 Task: Look for space in Borūjen, Iran from 7th July, 2023 to 15th July, 2023 for 6 adults in price range Rs.15000 to Rs.20000. Place can be entire place with 3 bedrooms having 3 beds and 3 bathrooms. Property type can be house, flat, guest house. Booking option can be shelf check-in. Required host language is English.
Action: Mouse moved to (437, 77)
Screenshot: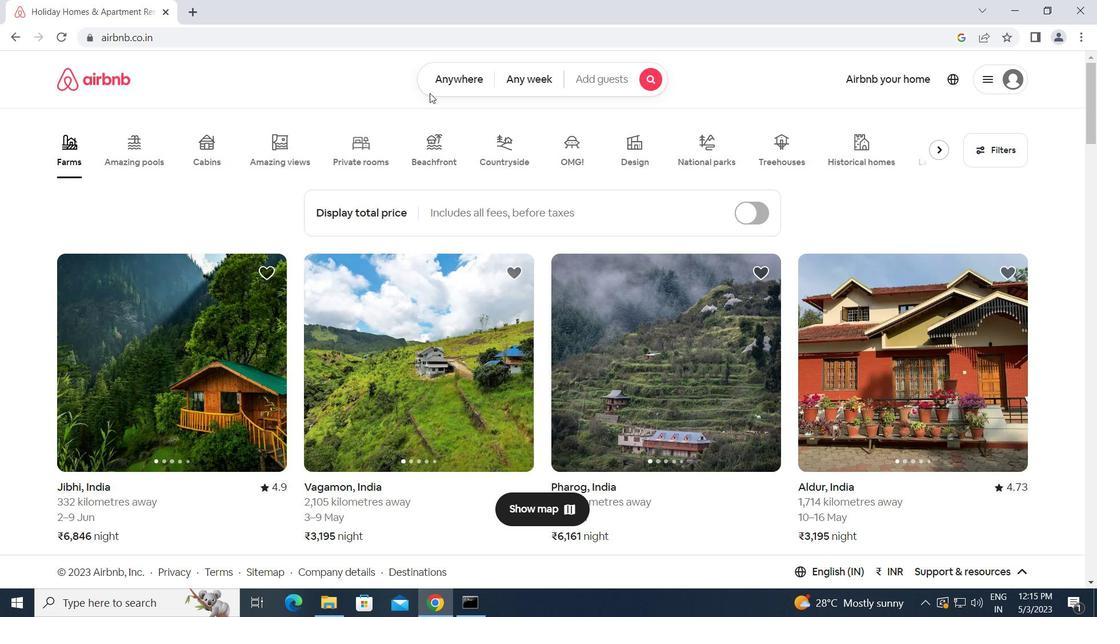 
Action: Mouse pressed left at (437, 77)
Screenshot: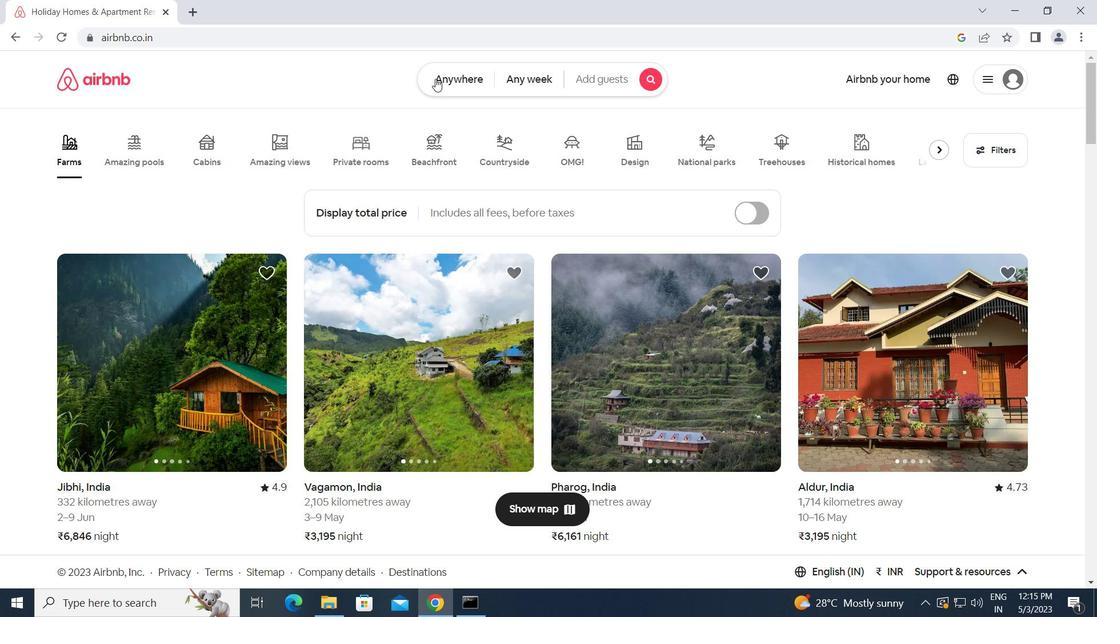 
Action: Mouse moved to (354, 134)
Screenshot: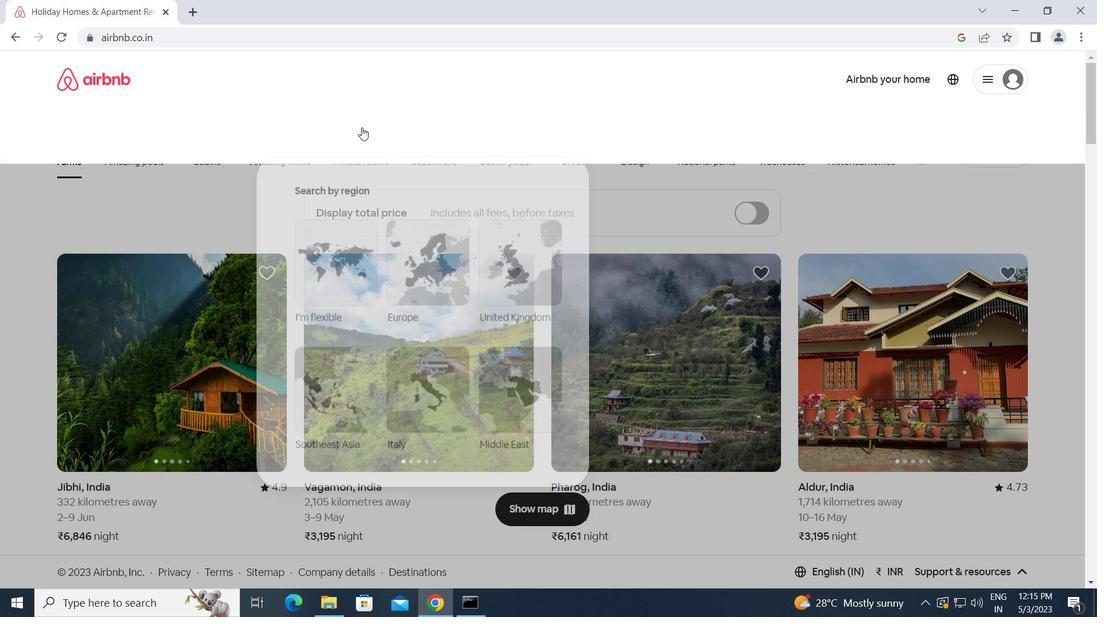 
Action: Mouse pressed left at (354, 134)
Screenshot: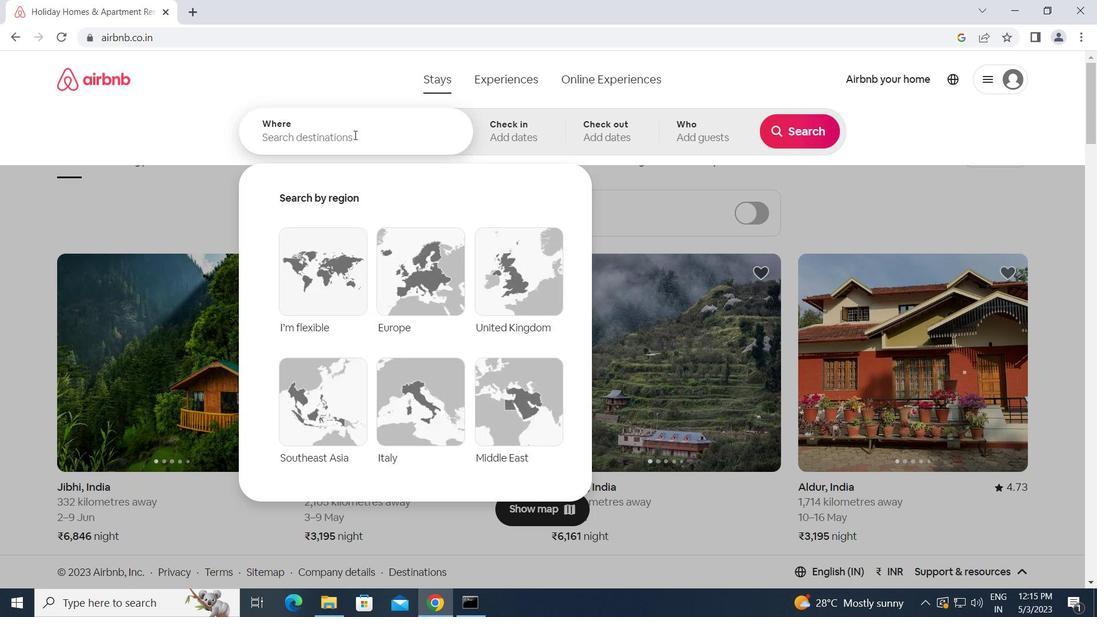 
Action: Key pressed b<Key.caps_lock>orujen,<Key.space><Key.caps_lock>i<Key.caps_lock>ran<Key.enter>
Screenshot: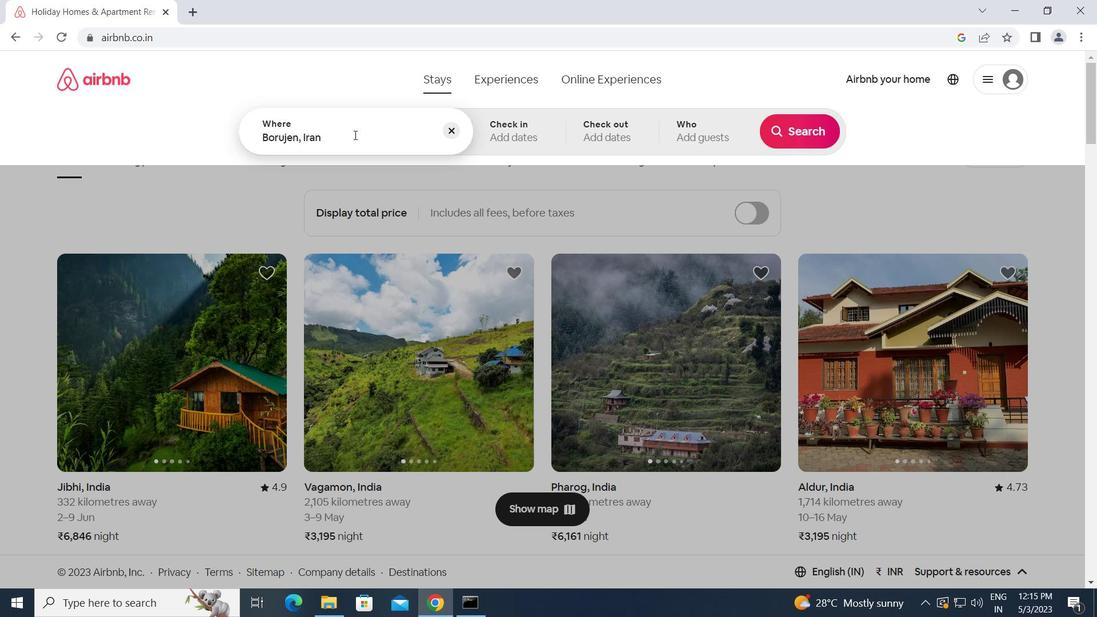 
Action: Mouse moved to (803, 242)
Screenshot: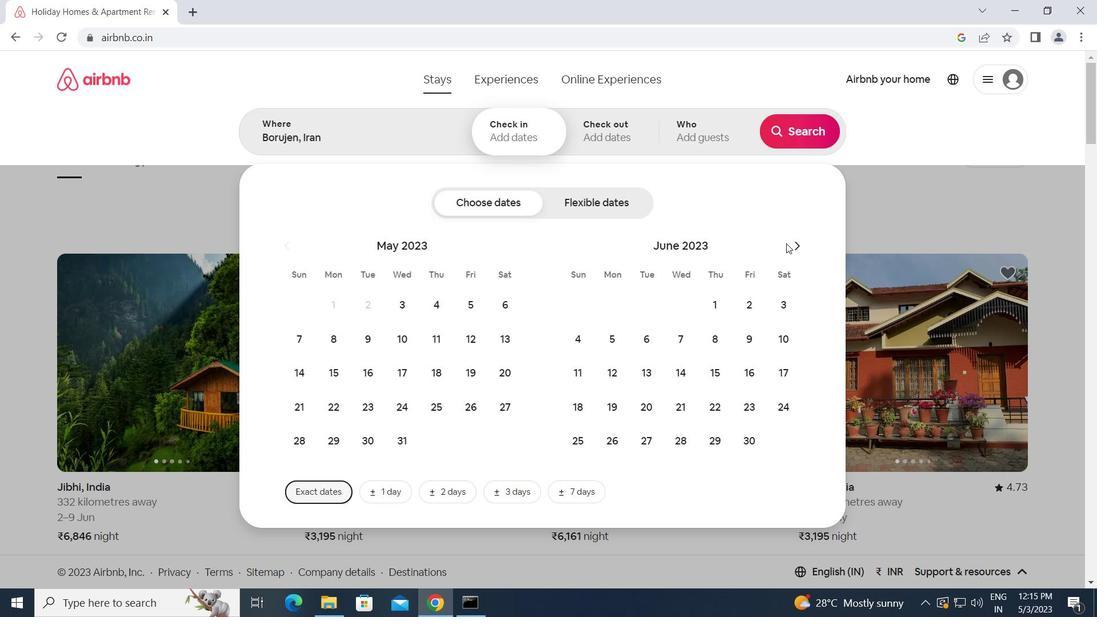 
Action: Mouse pressed left at (803, 242)
Screenshot: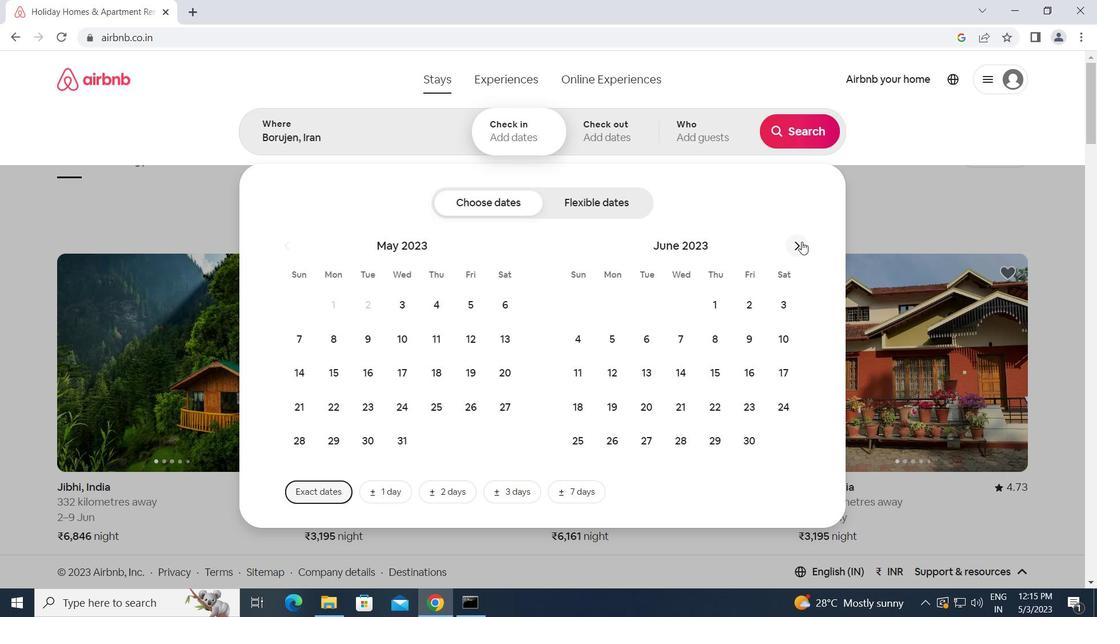 
Action: Mouse moved to (749, 342)
Screenshot: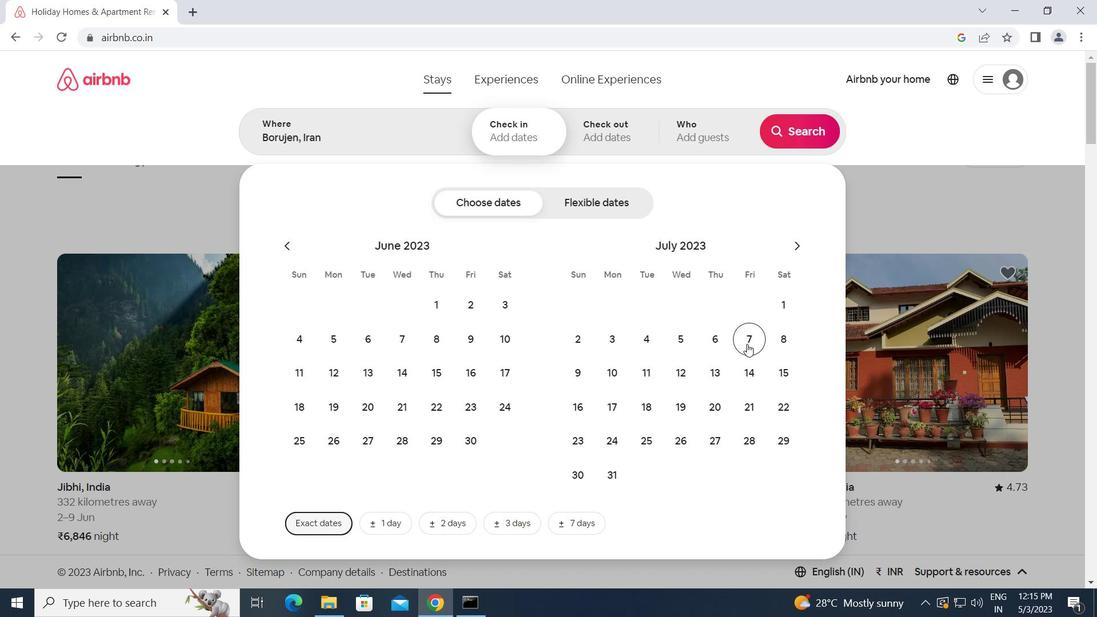 
Action: Mouse pressed left at (749, 342)
Screenshot: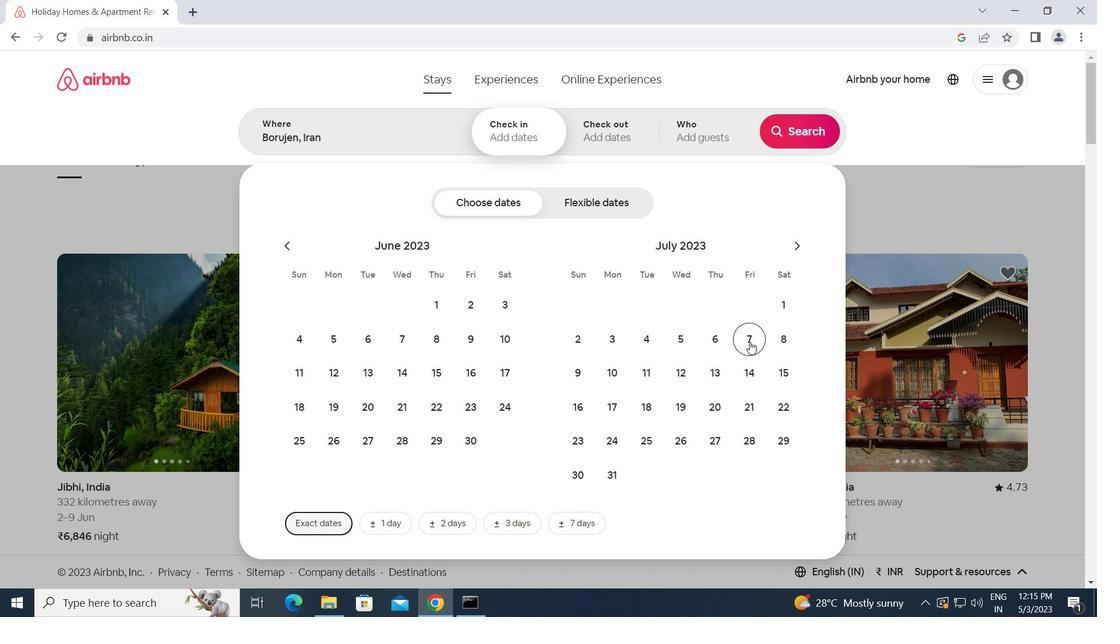 
Action: Mouse moved to (784, 378)
Screenshot: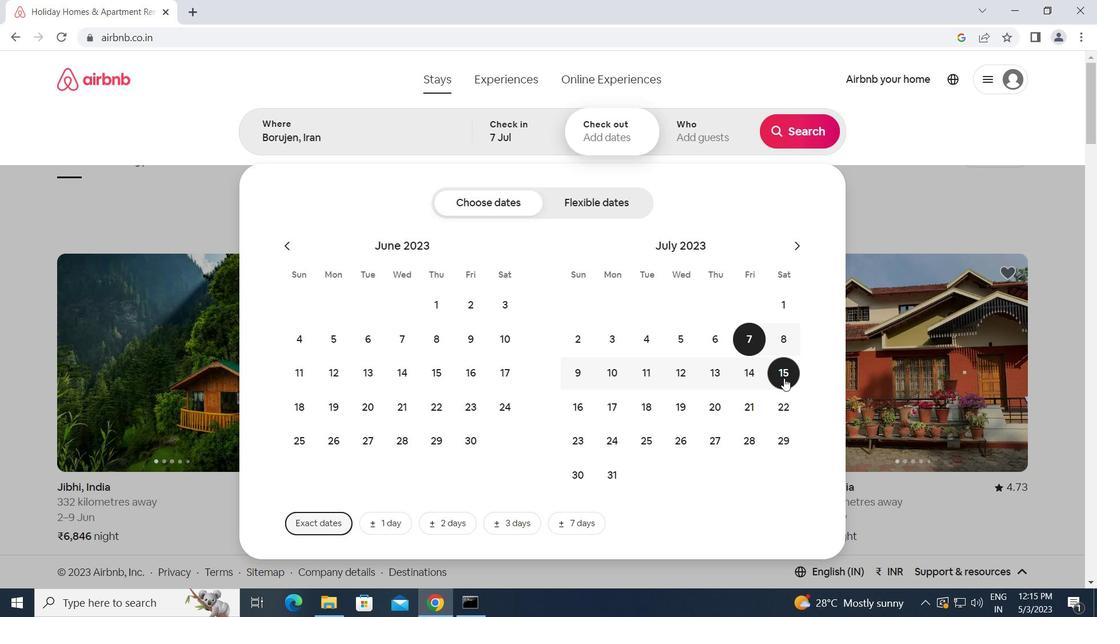 
Action: Mouse pressed left at (784, 378)
Screenshot: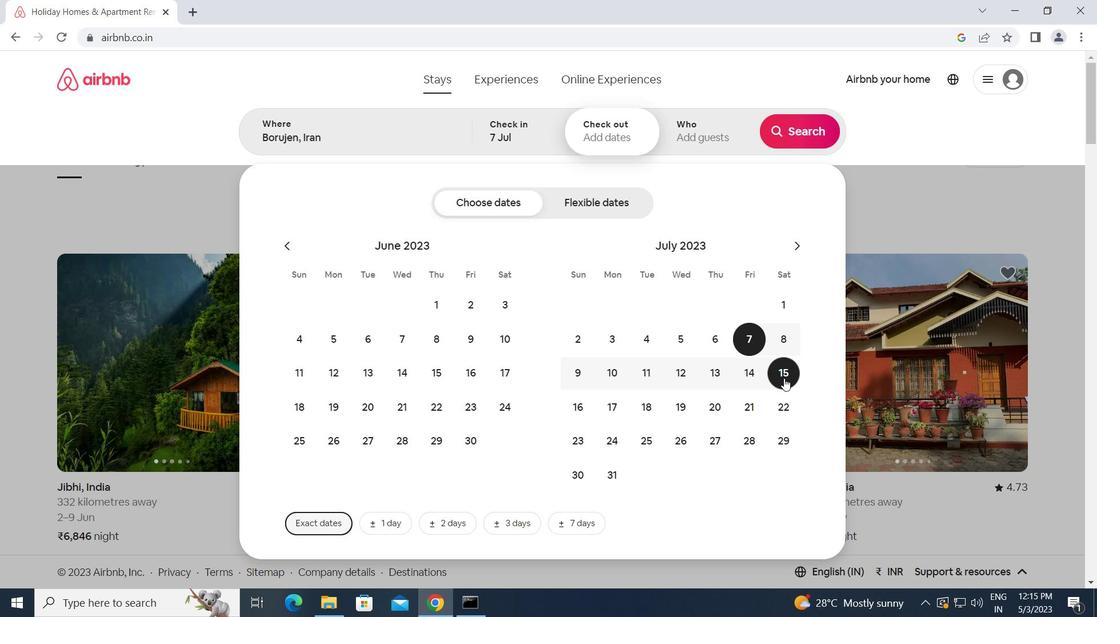
Action: Mouse moved to (707, 132)
Screenshot: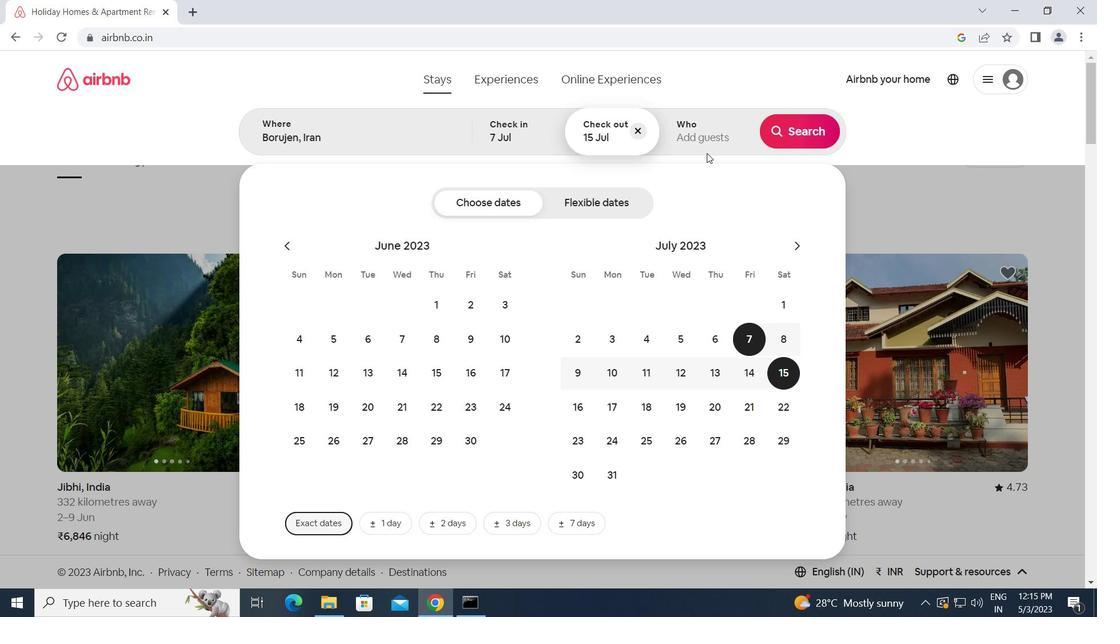 
Action: Mouse pressed left at (707, 132)
Screenshot: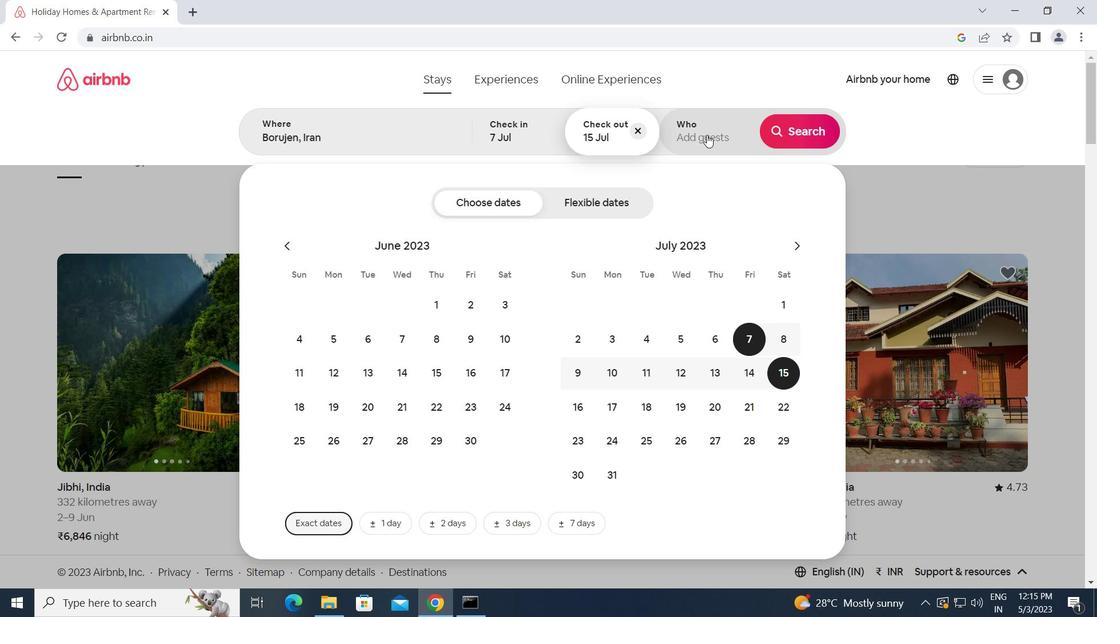 
Action: Mouse moved to (795, 208)
Screenshot: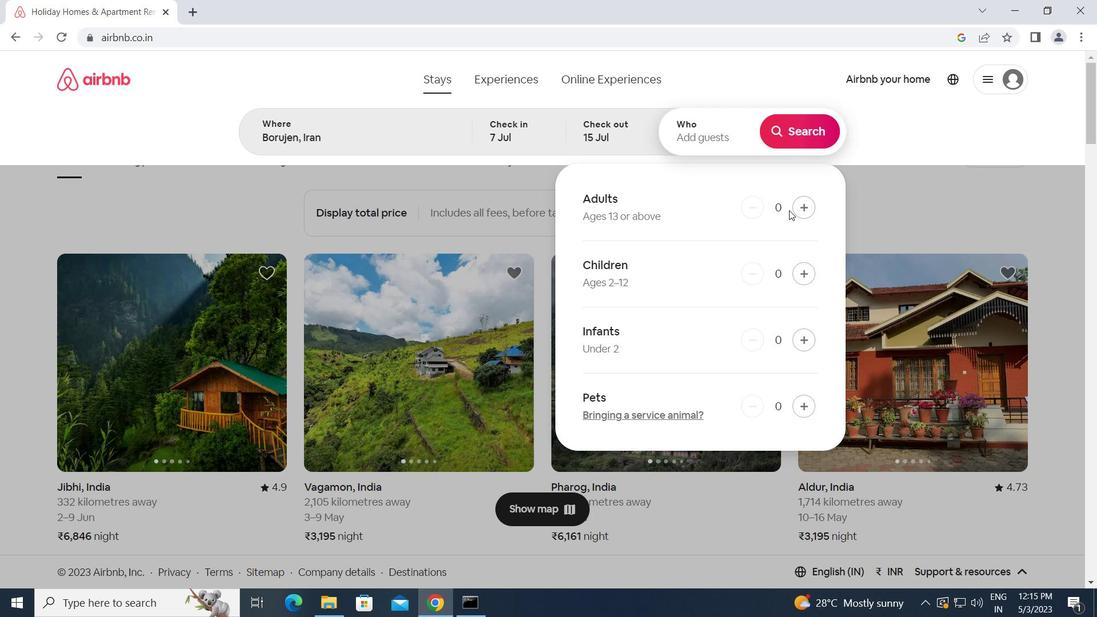 
Action: Mouse pressed left at (795, 208)
Screenshot: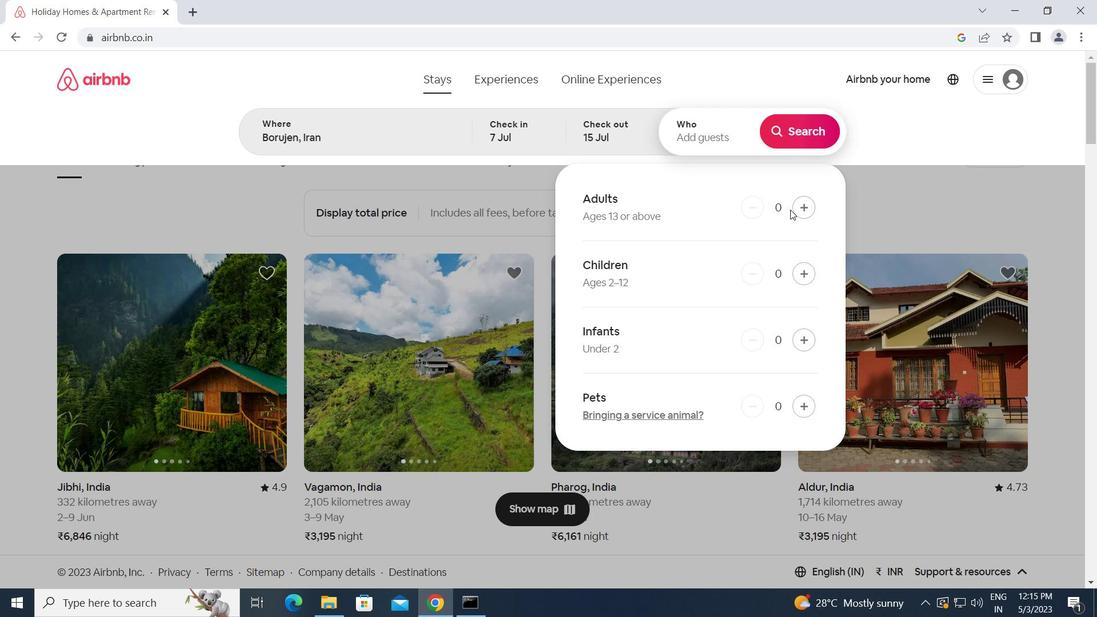
Action: Mouse pressed left at (795, 208)
Screenshot: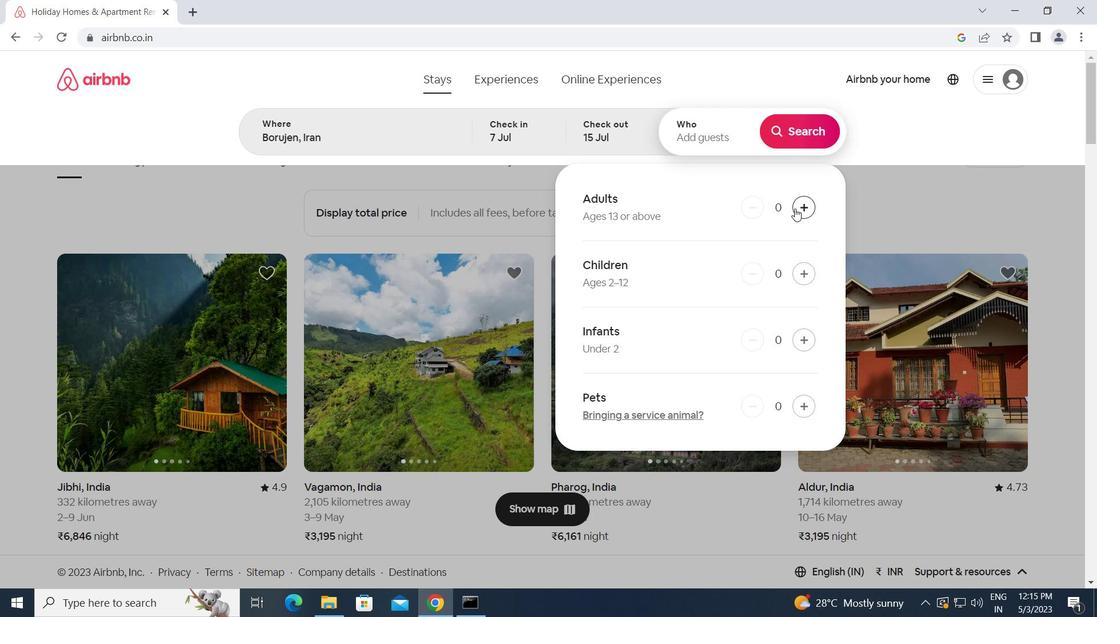
Action: Mouse pressed left at (795, 208)
Screenshot: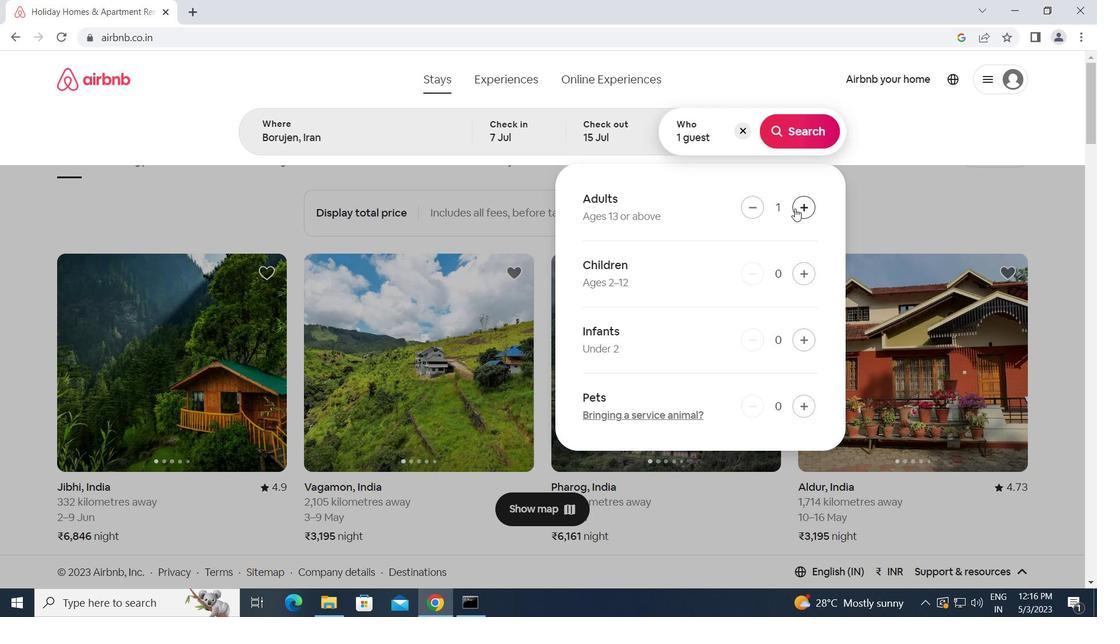 
Action: Mouse pressed left at (795, 208)
Screenshot: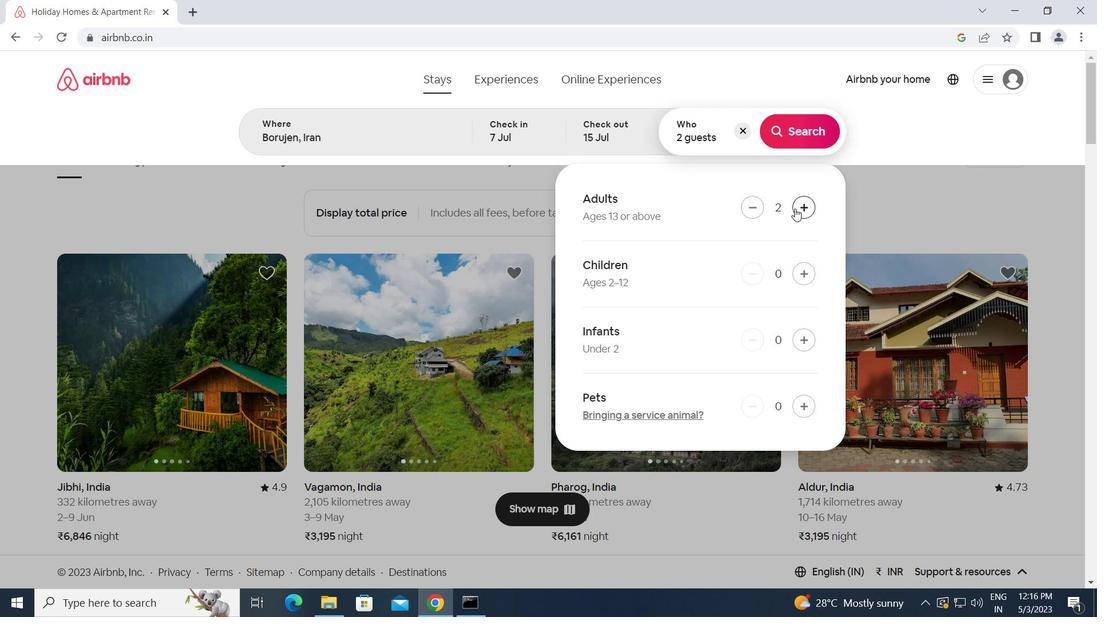 
Action: Mouse pressed left at (795, 208)
Screenshot: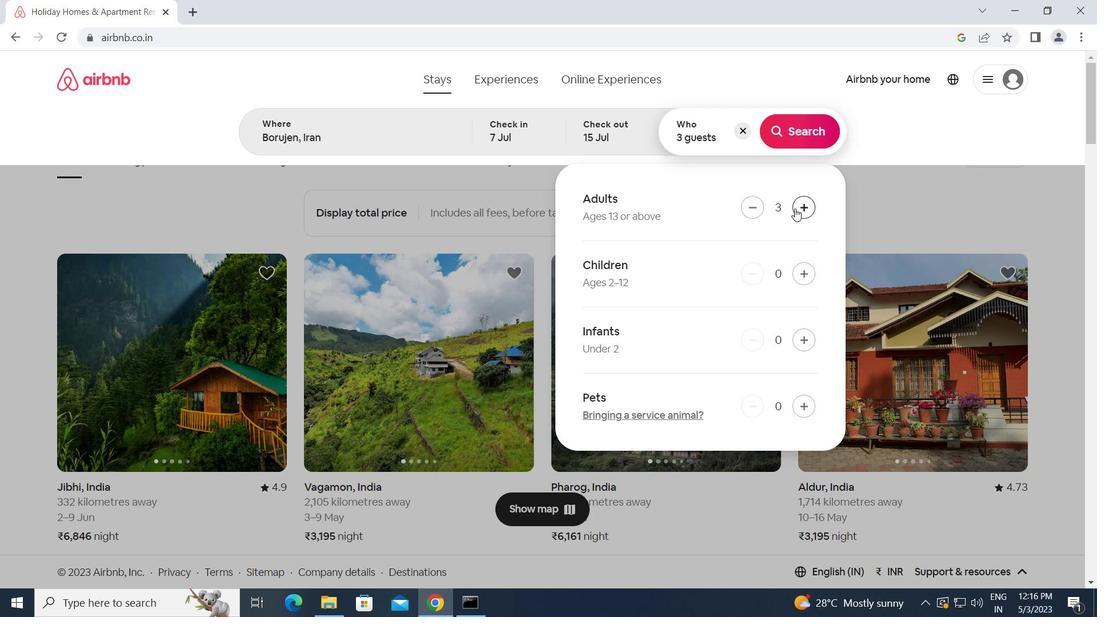 
Action: Mouse pressed left at (795, 208)
Screenshot: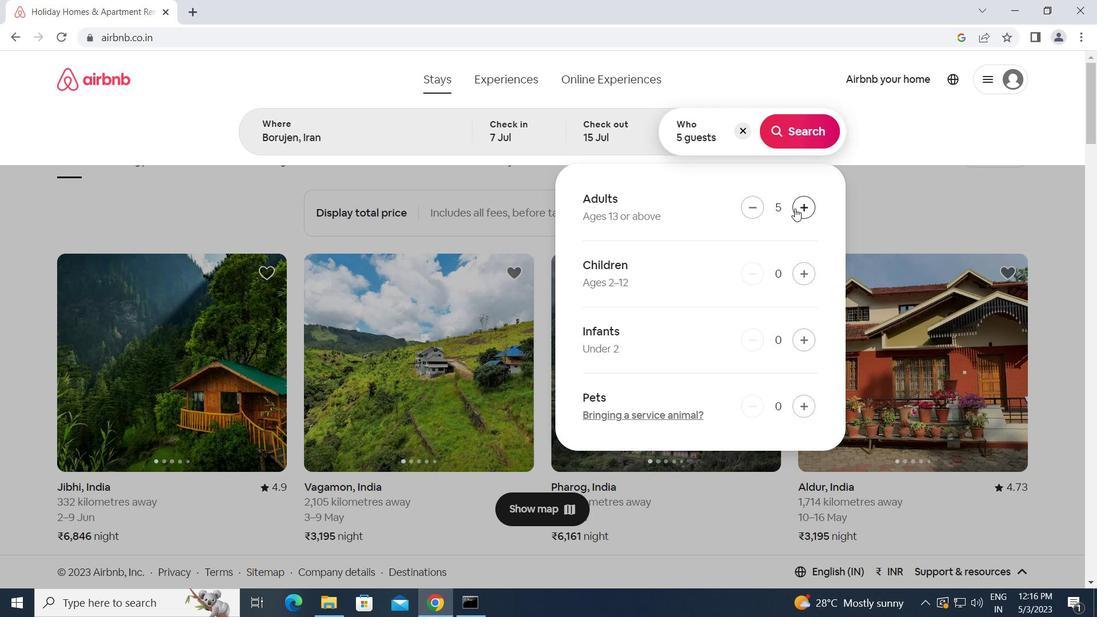 
Action: Mouse moved to (812, 134)
Screenshot: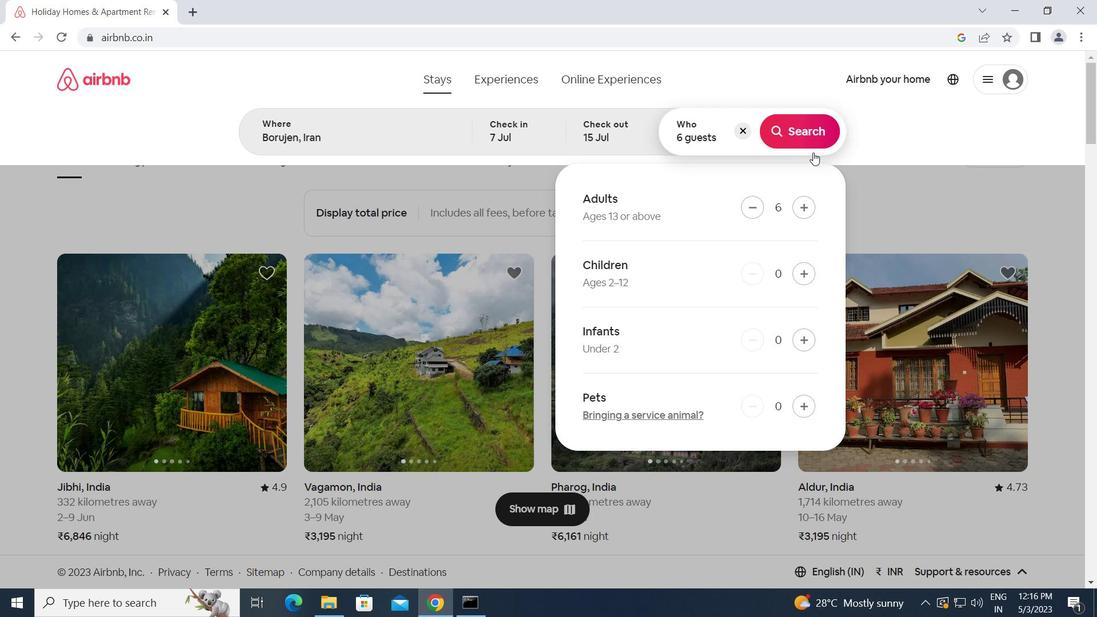 
Action: Mouse pressed left at (812, 134)
Screenshot: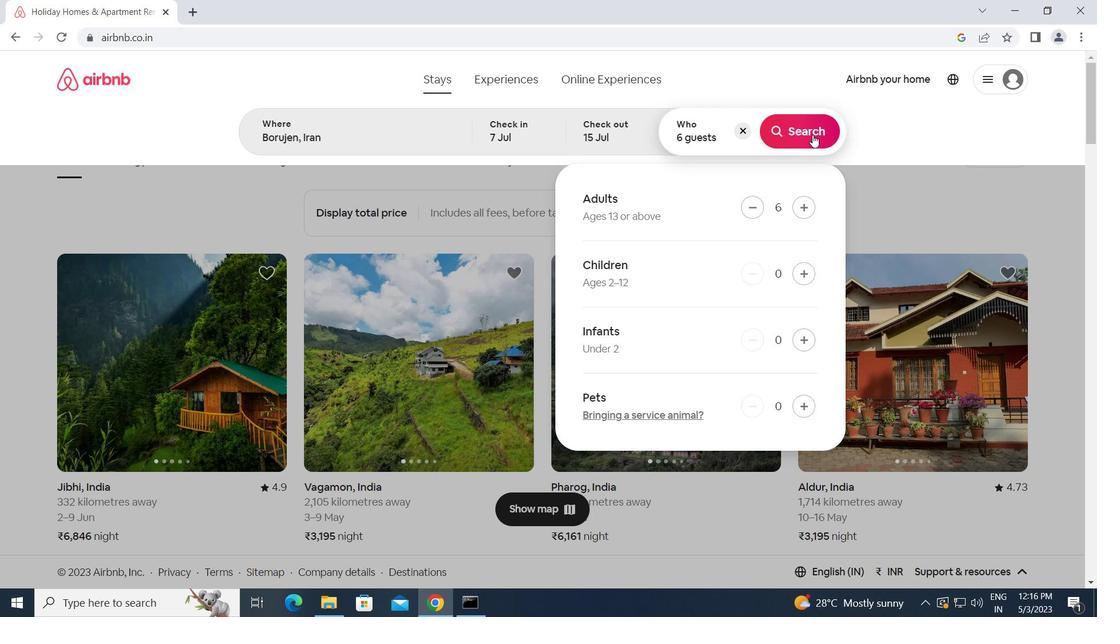 
Action: Mouse moved to (1032, 120)
Screenshot: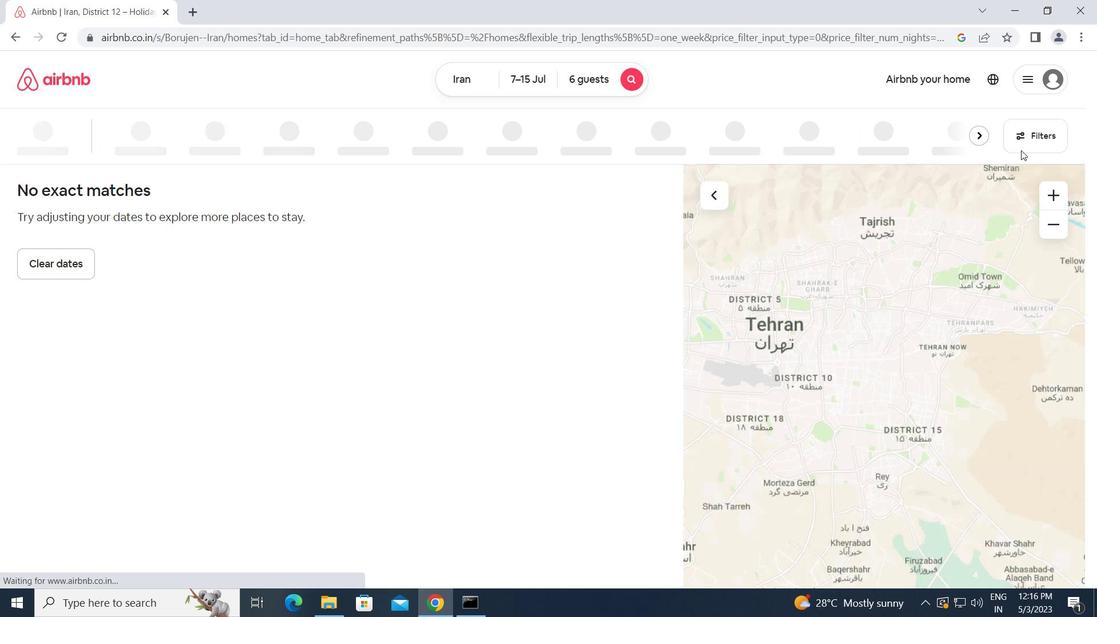 
Action: Mouse pressed left at (1032, 120)
Screenshot: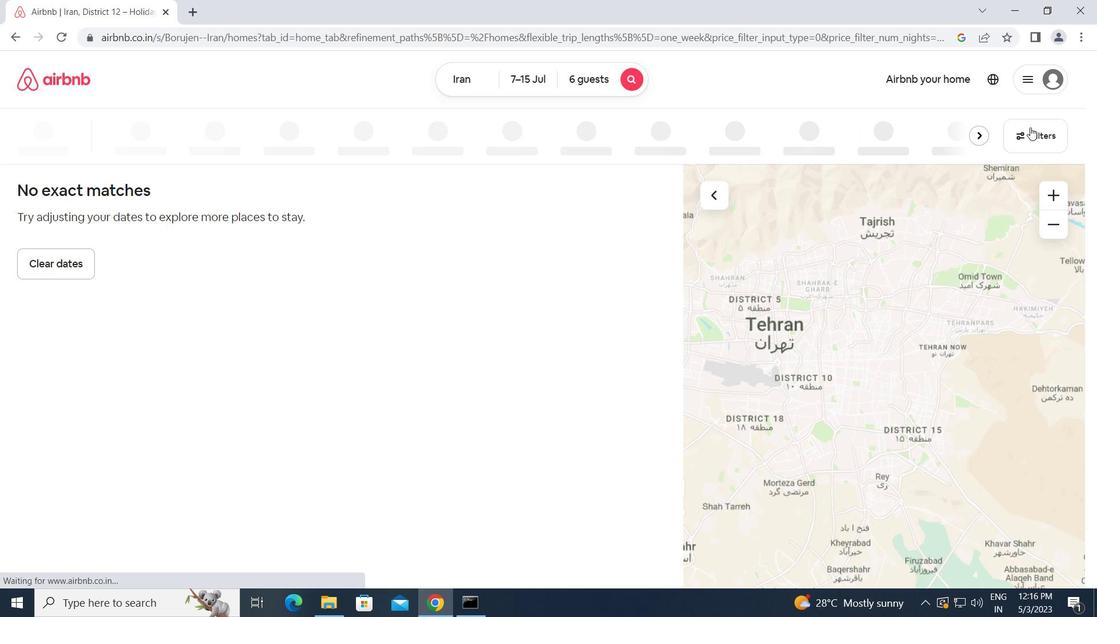 
Action: Mouse moved to (380, 224)
Screenshot: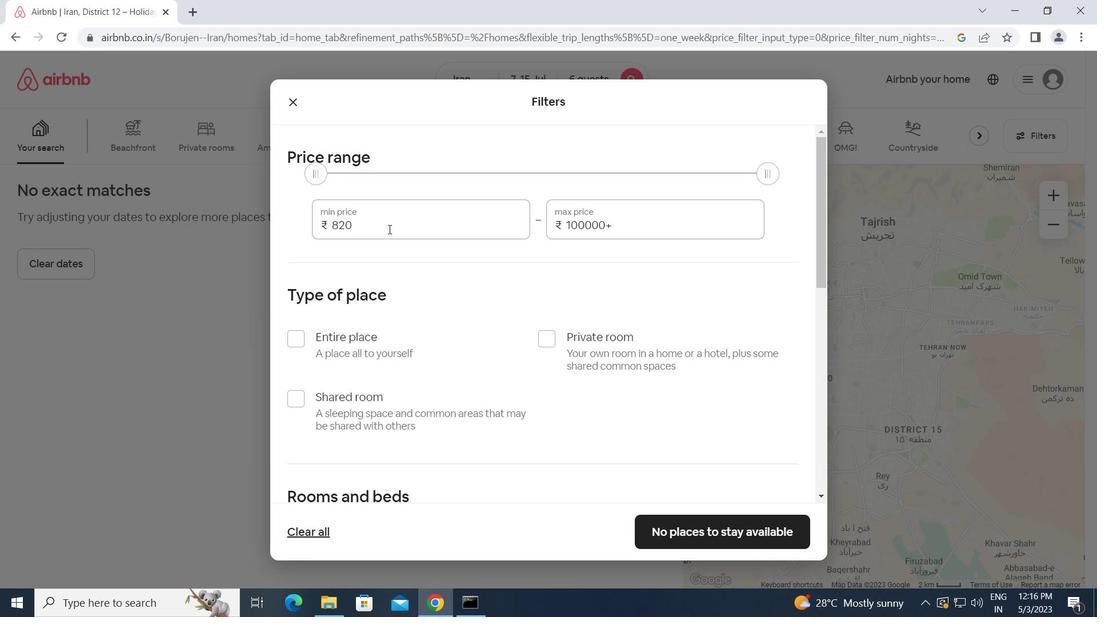 
Action: Mouse pressed left at (380, 224)
Screenshot: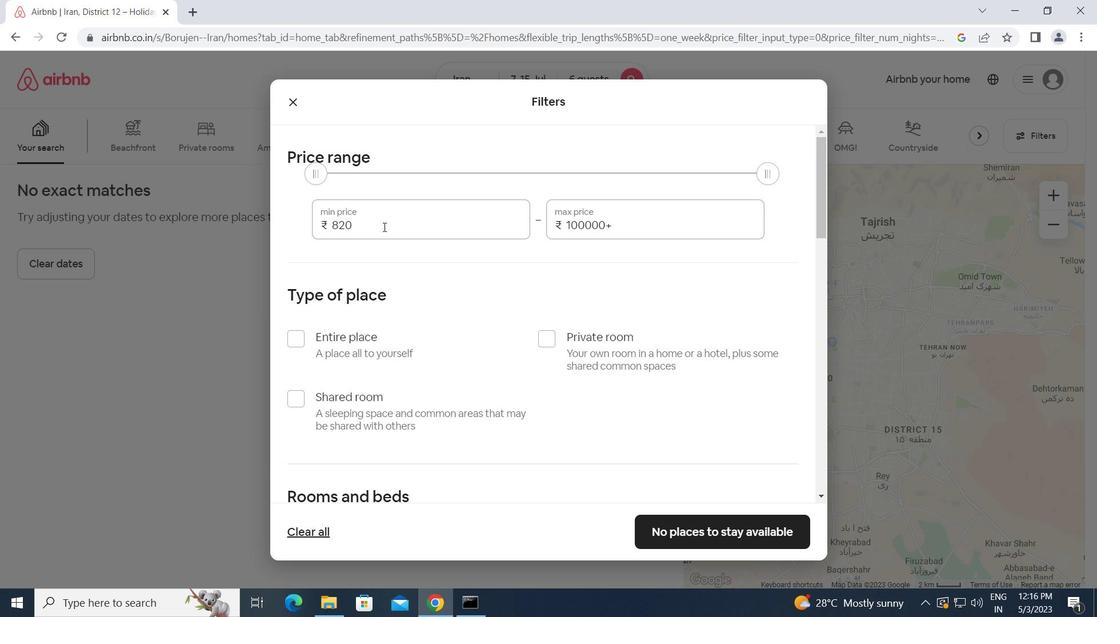 
Action: Mouse moved to (324, 228)
Screenshot: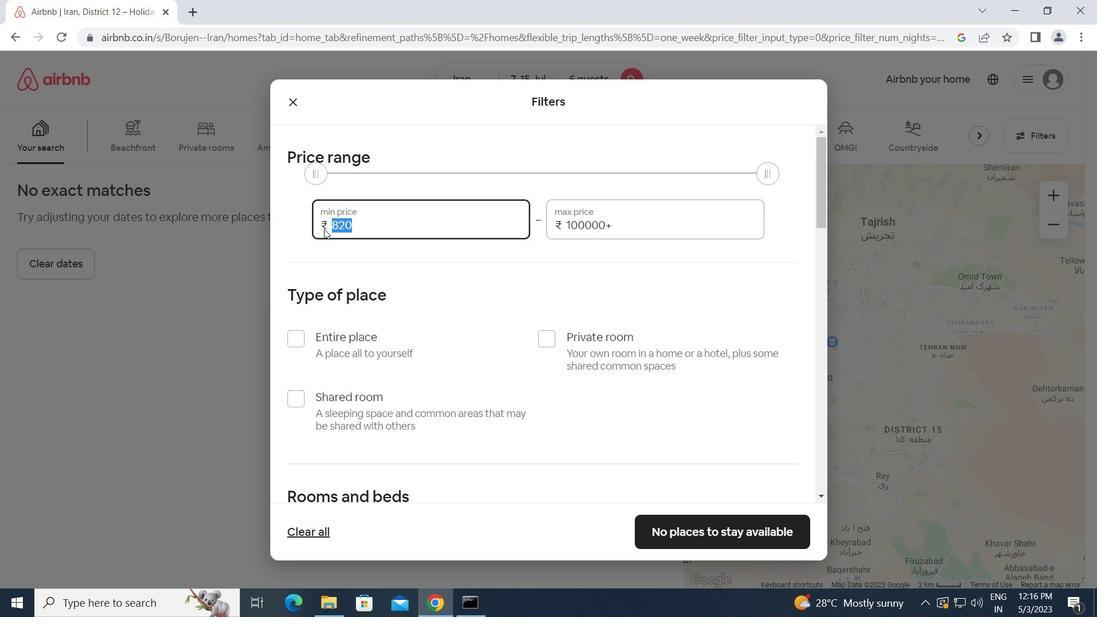 
Action: Key pressed 15000<Key.tab>20000
Screenshot: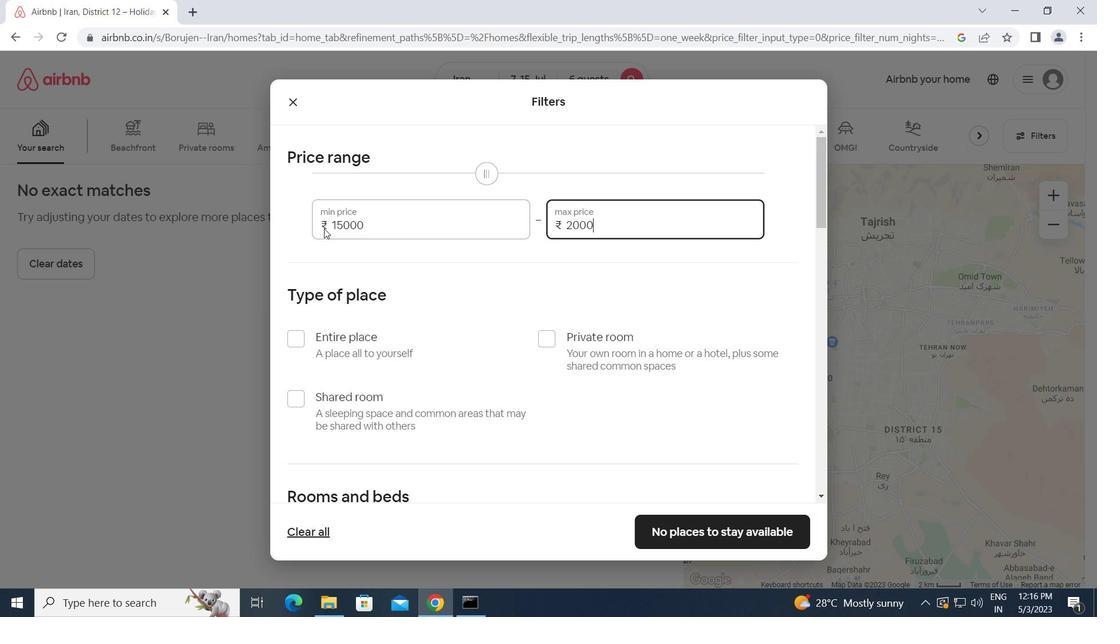 
Action: Mouse moved to (301, 333)
Screenshot: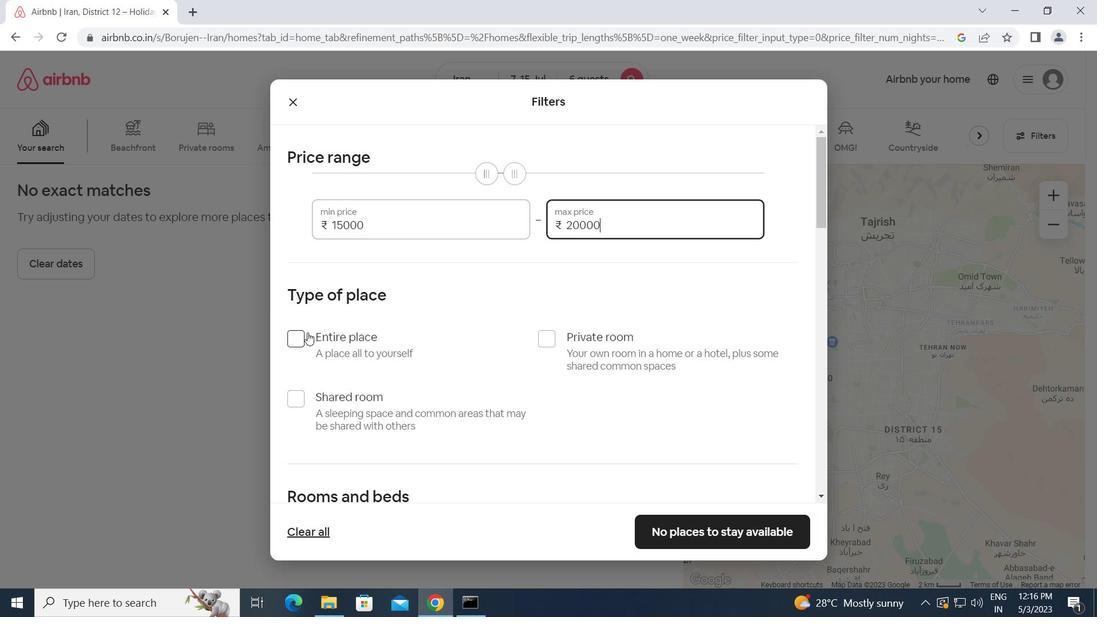 
Action: Mouse pressed left at (301, 333)
Screenshot: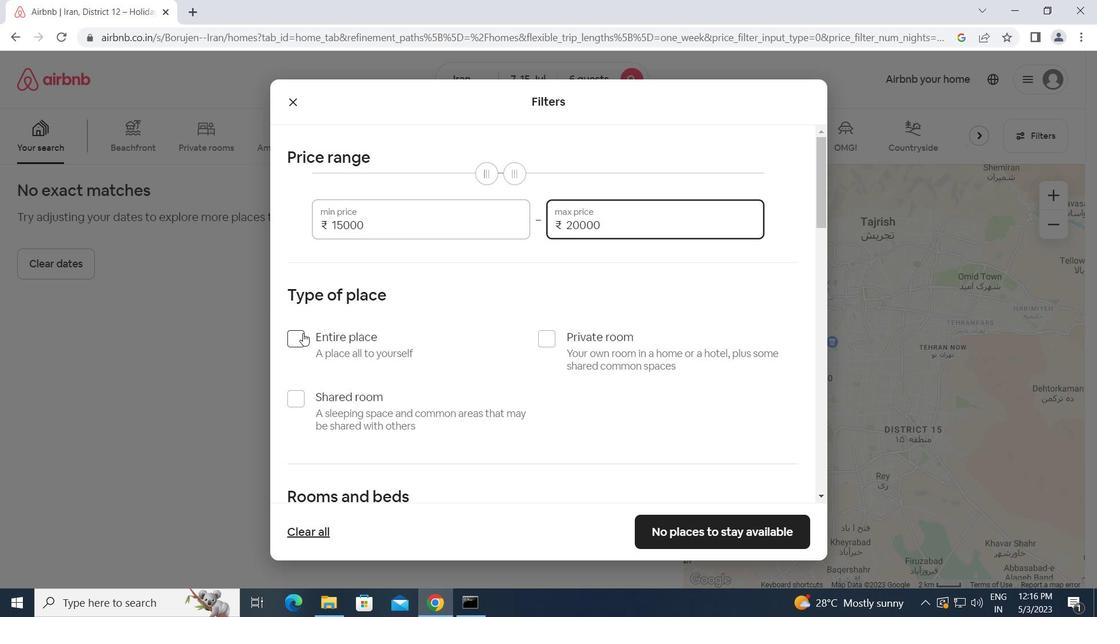 
Action: Mouse moved to (385, 348)
Screenshot: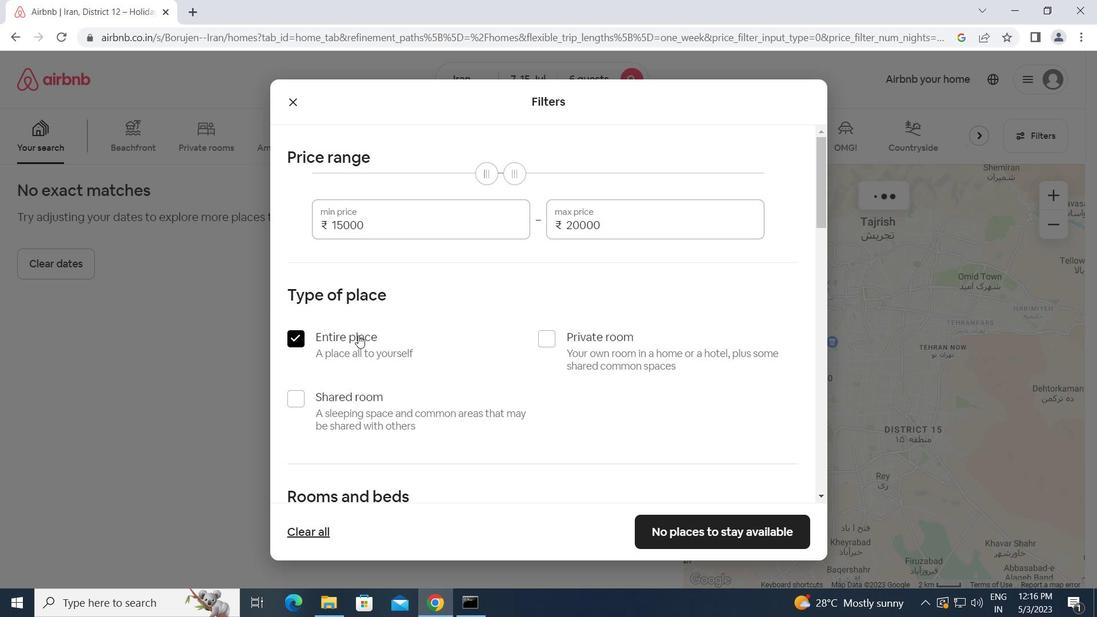 
Action: Mouse scrolled (385, 348) with delta (0, 0)
Screenshot: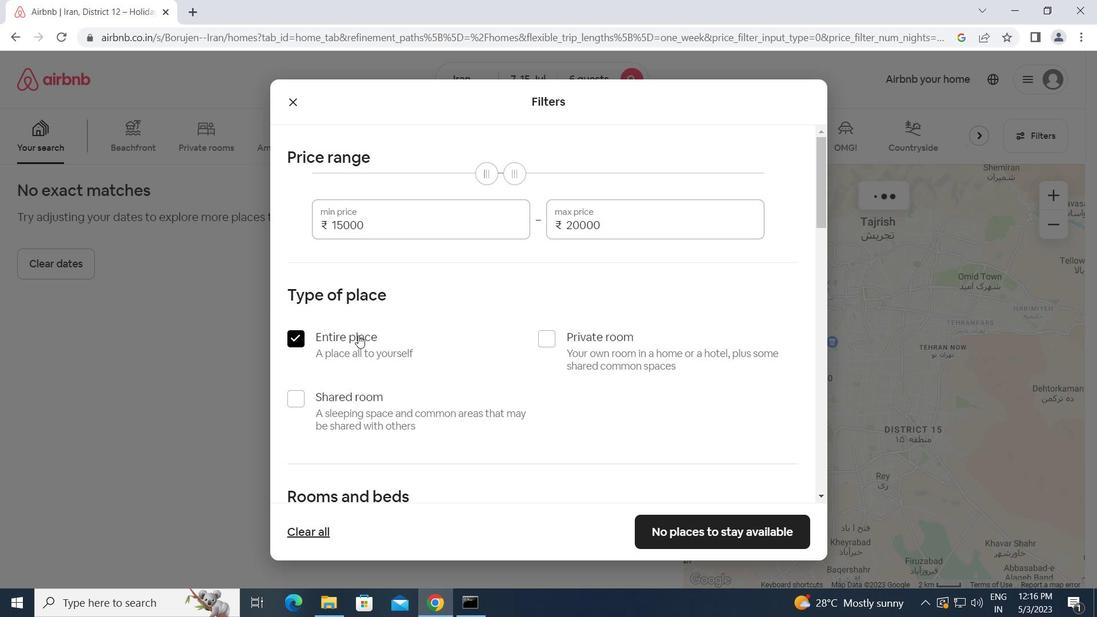 
Action: Mouse moved to (386, 349)
Screenshot: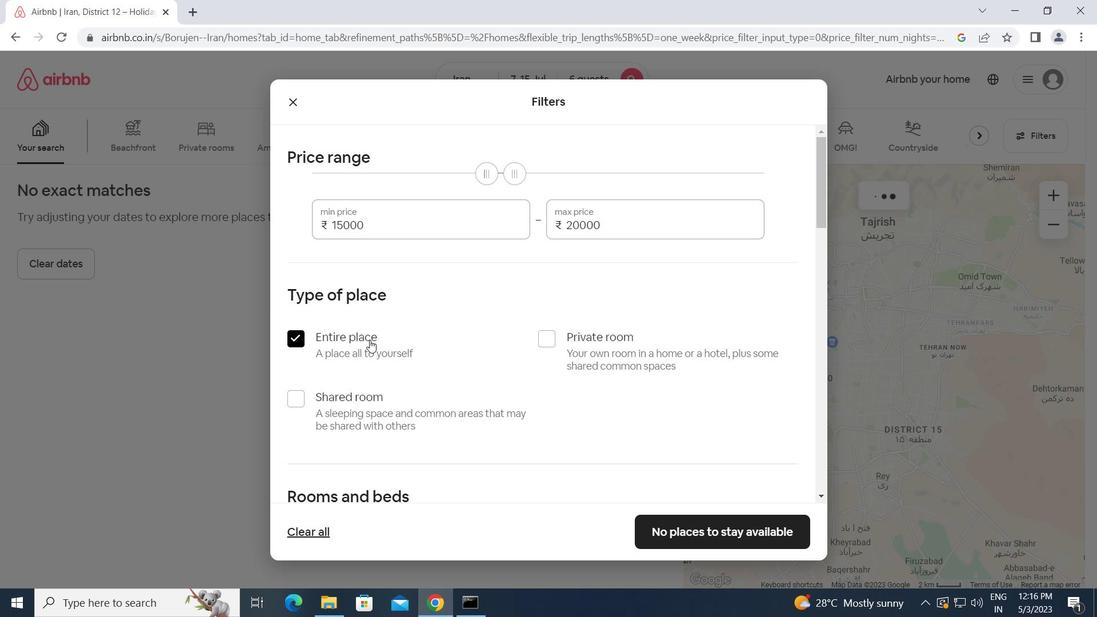 
Action: Mouse scrolled (386, 348) with delta (0, 0)
Screenshot: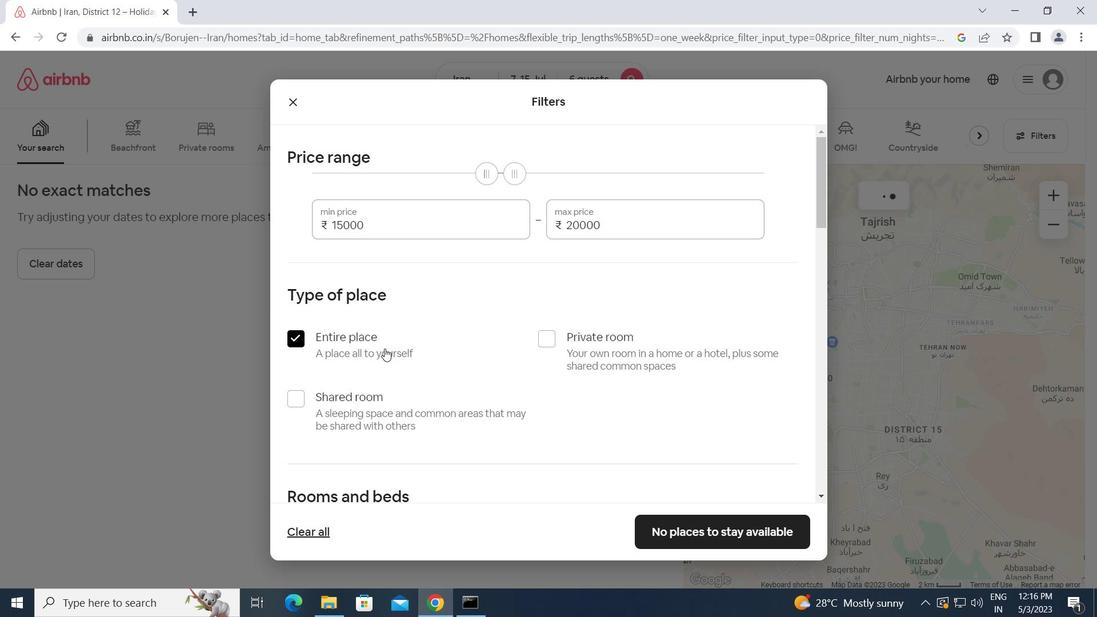 
Action: Mouse moved to (386, 349)
Screenshot: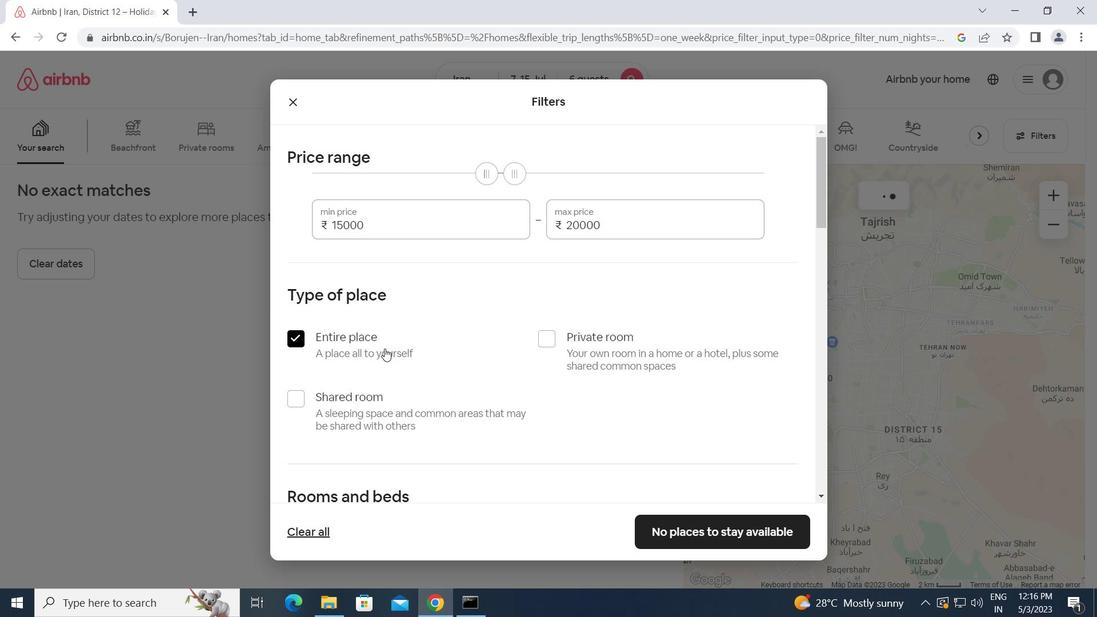 
Action: Mouse scrolled (386, 348) with delta (0, 0)
Screenshot: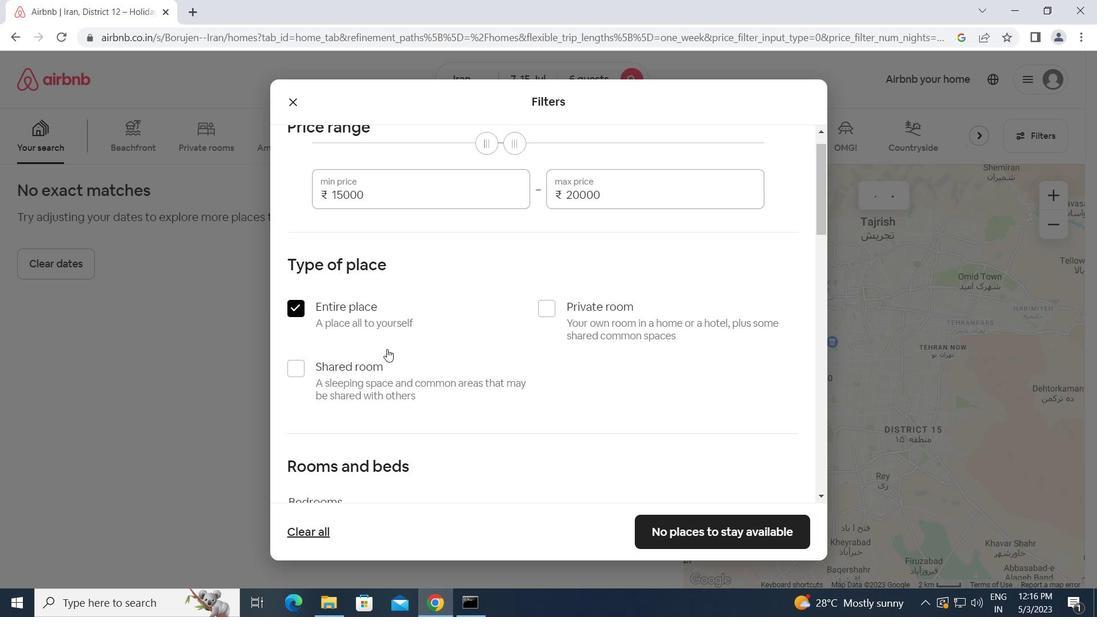 
Action: Mouse scrolled (386, 348) with delta (0, 0)
Screenshot: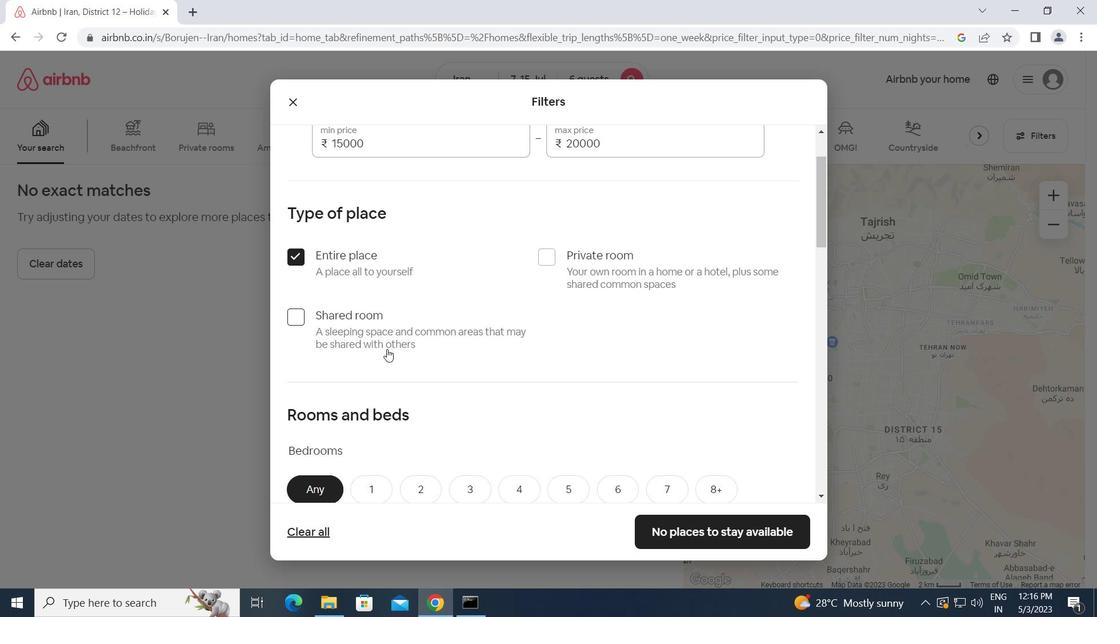 
Action: Mouse moved to (472, 270)
Screenshot: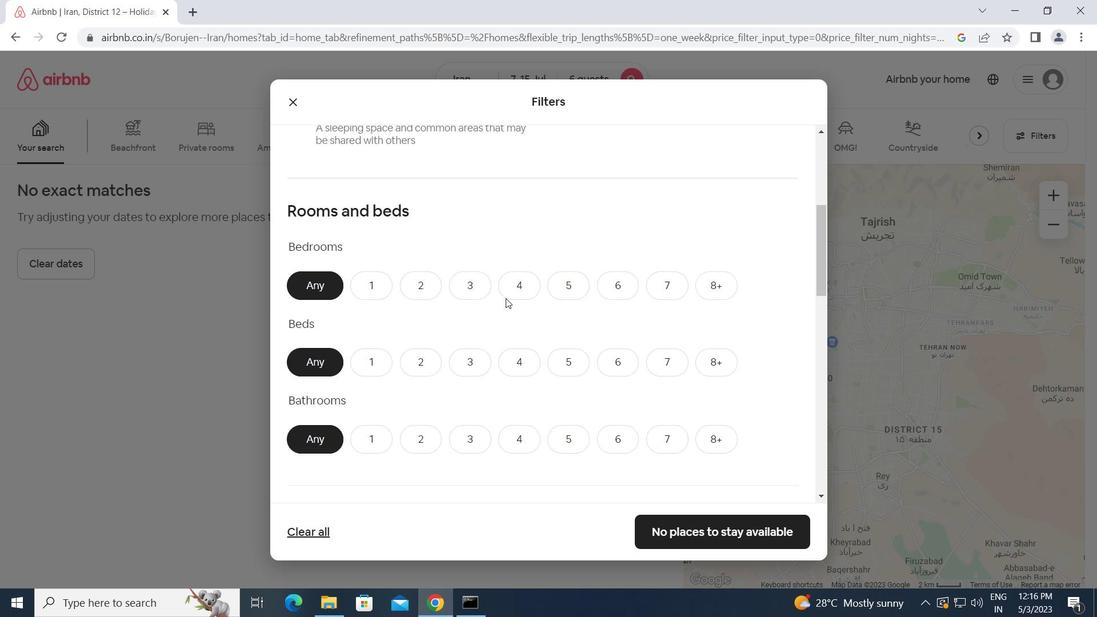 
Action: Mouse pressed left at (472, 270)
Screenshot: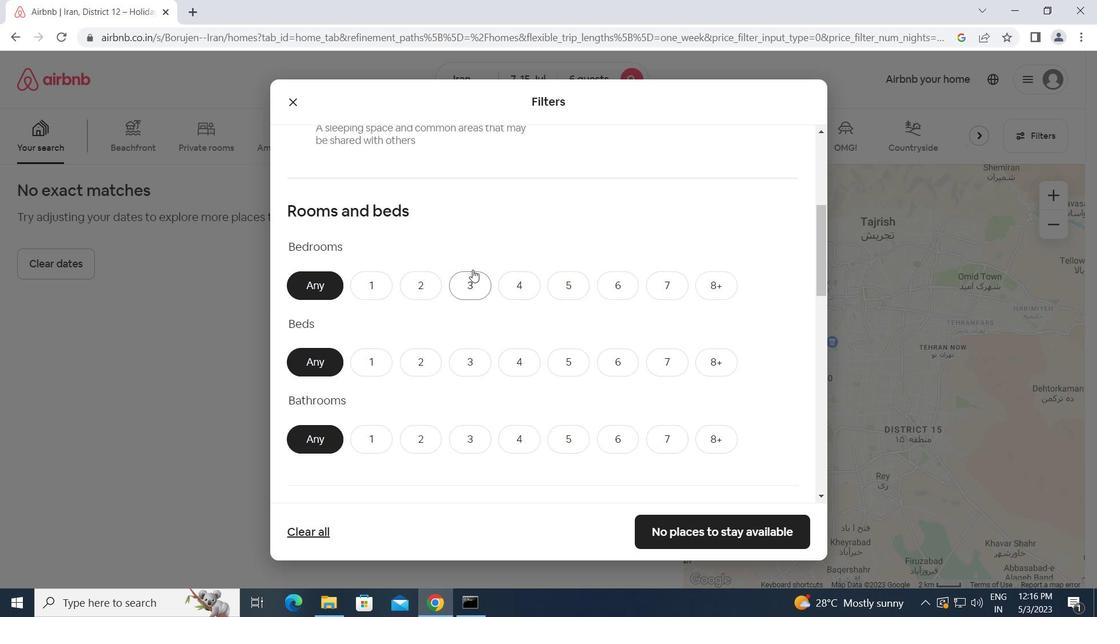 
Action: Mouse moved to (473, 286)
Screenshot: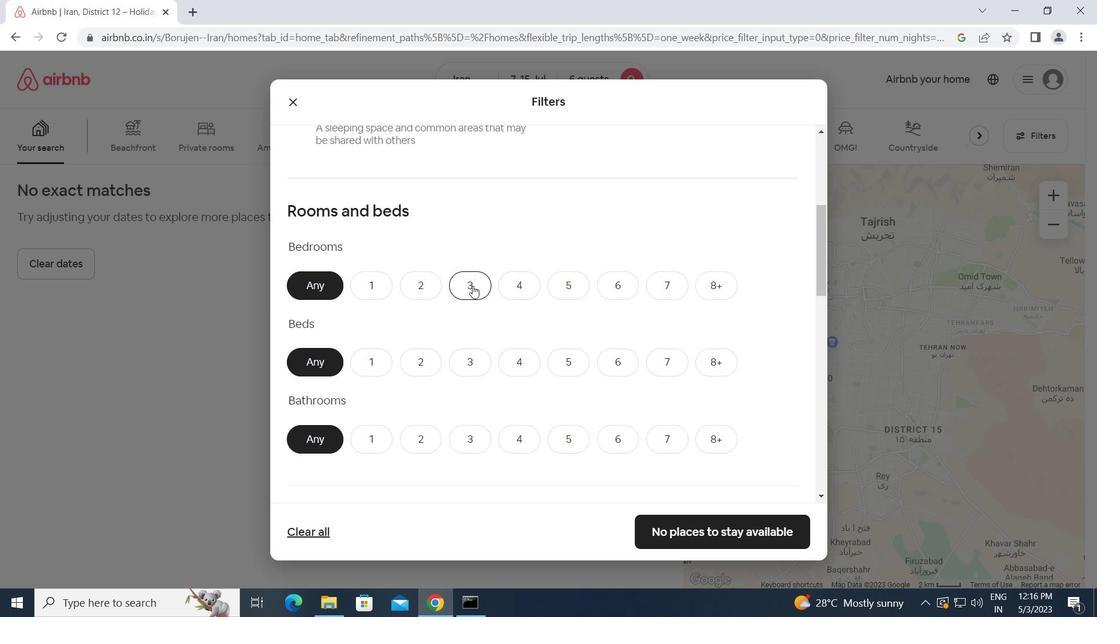 
Action: Mouse pressed left at (473, 286)
Screenshot: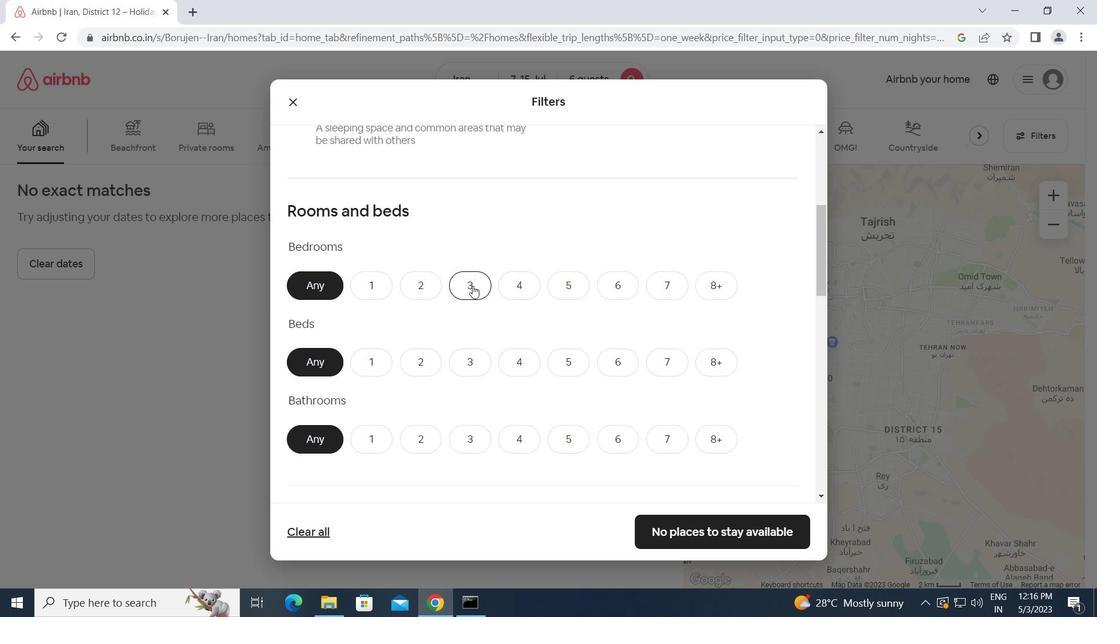 
Action: Mouse moved to (464, 368)
Screenshot: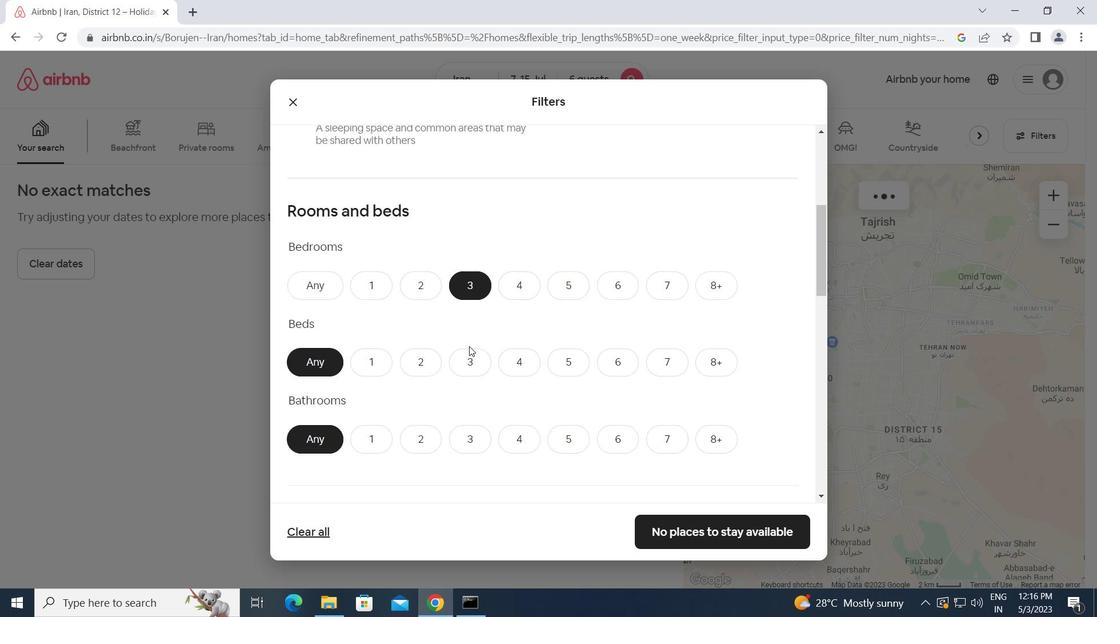 
Action: Mouse pressed left at (464, 368)
Screenshot: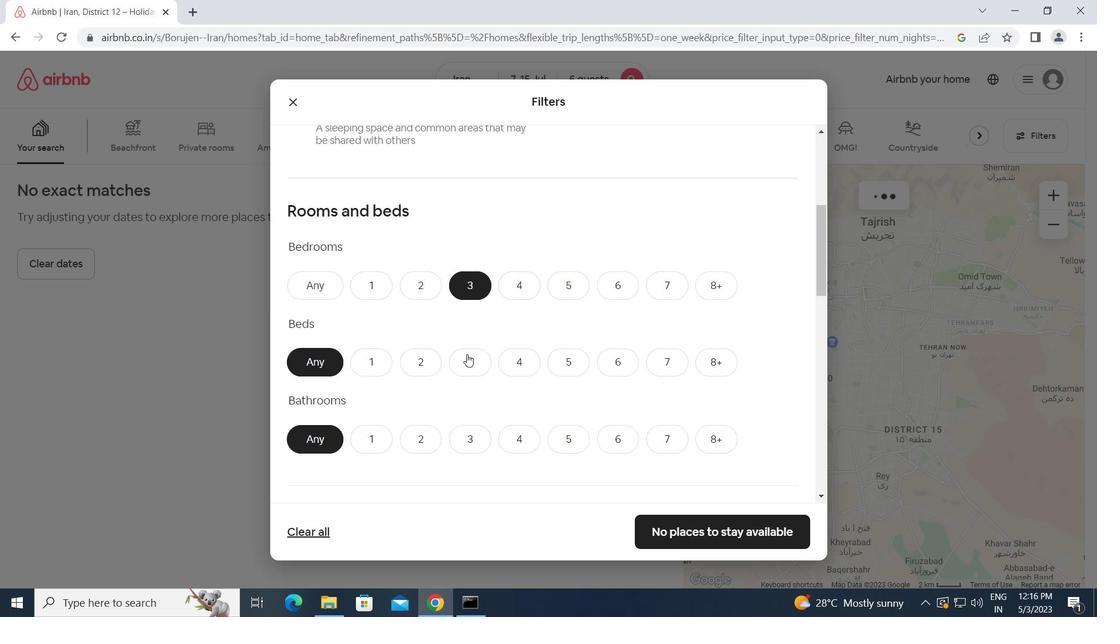
Action: Mouse moved to (473, 432)
Screenshot: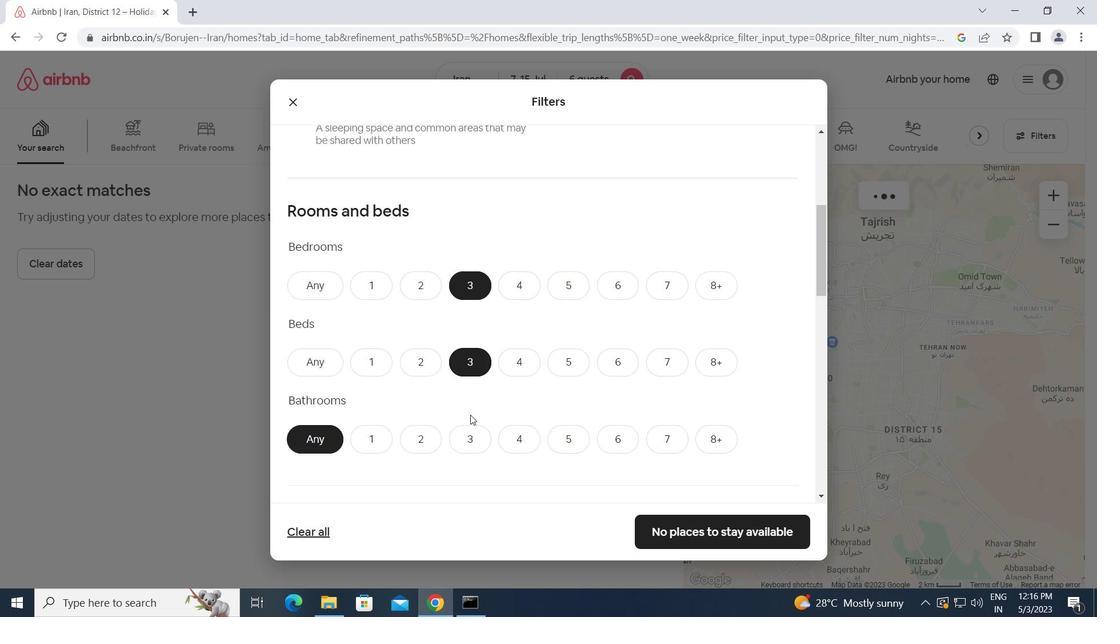 
Action: Mouse pressed left at (473, 432)
Screenshot: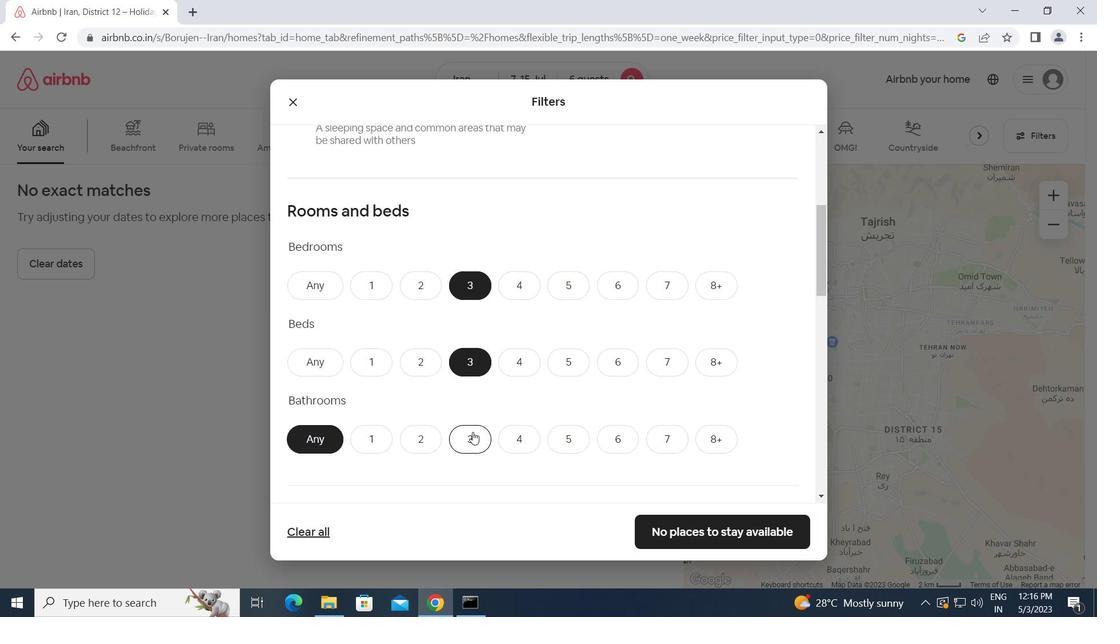 
Action: Mouse moved to (473, 426)
Screenshot: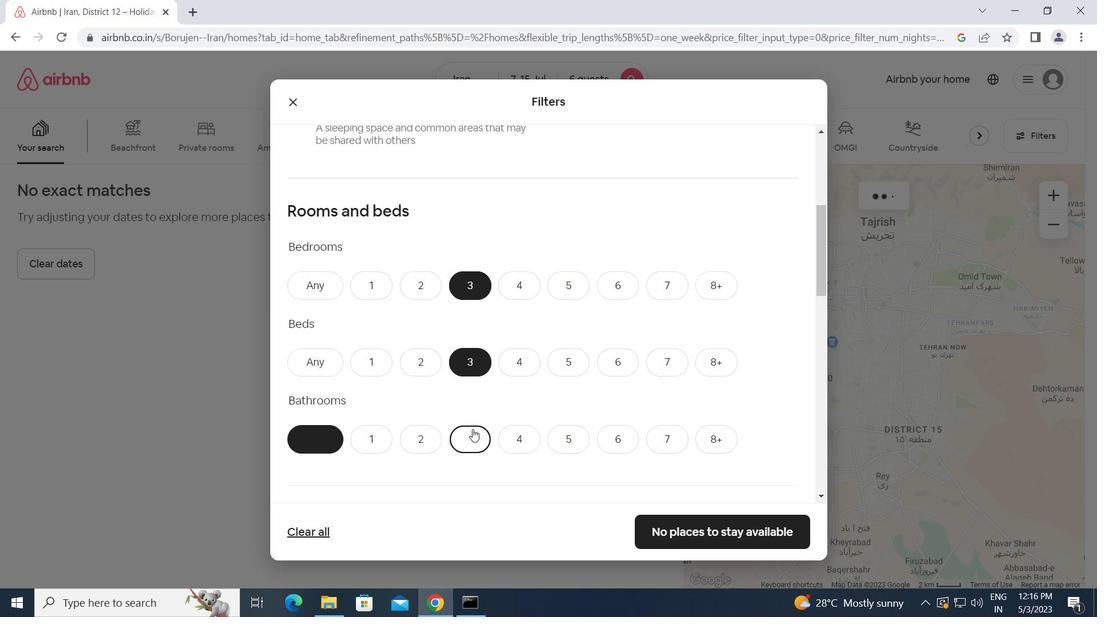 
Action: Mouse scrolled (473, 425) with delta (0, 0)
Screenshot: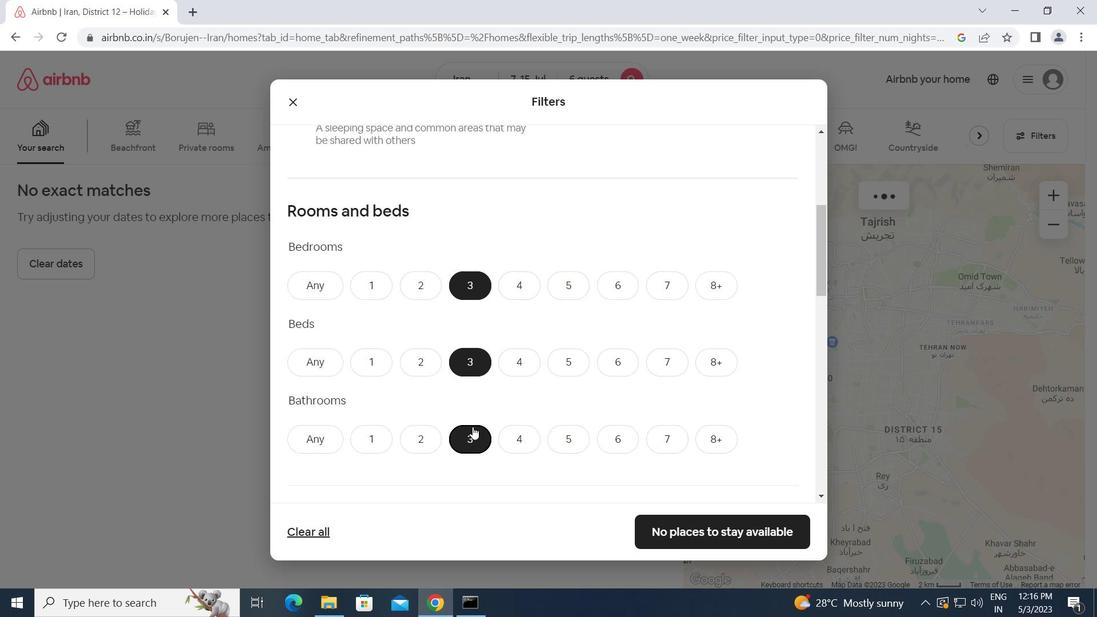 
Action: Mouse scrolled (473, 425) with delta (0, 0)
Screenshot: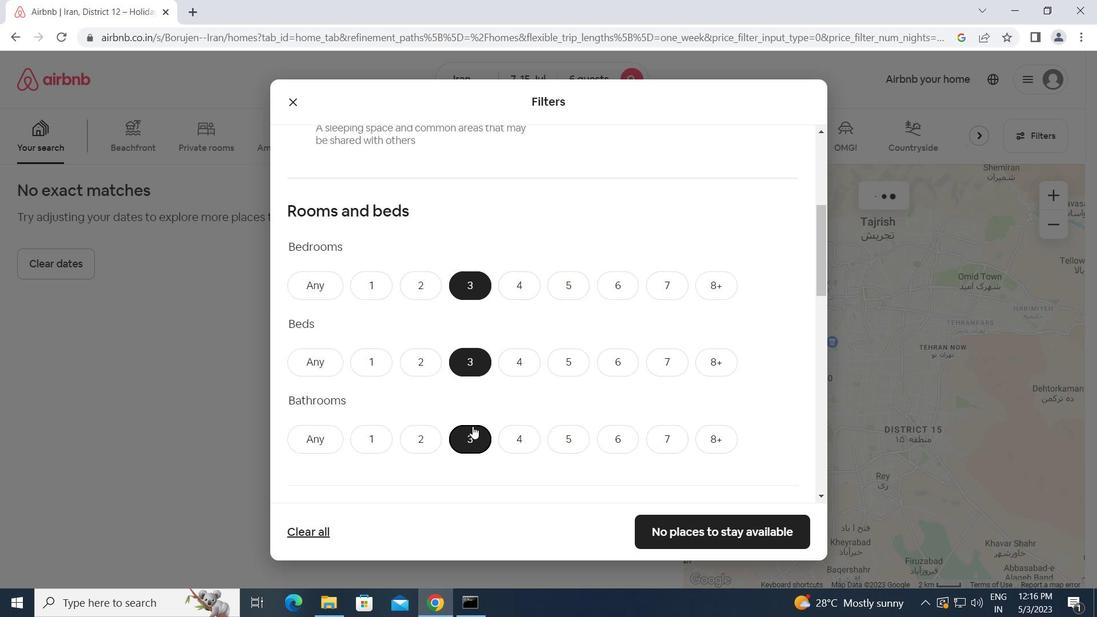 
Action: Mouse scrolled (473, 425) with delta (0, 0)
Screenshot: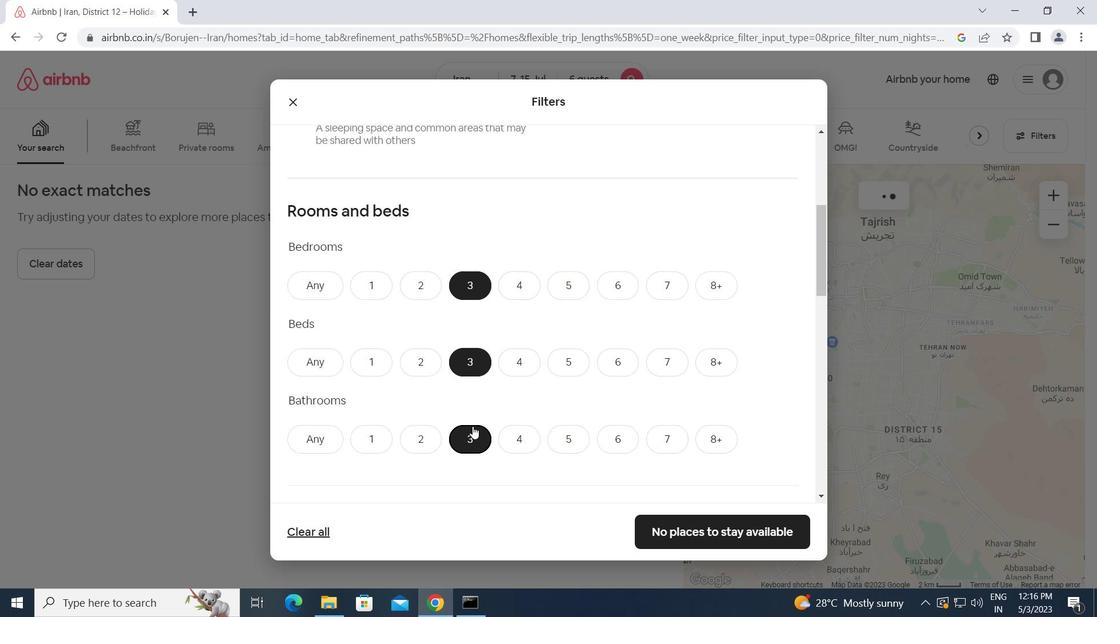 
Action: Mouse scrolled (473, 425) with delta (0, 0)
Screenshot: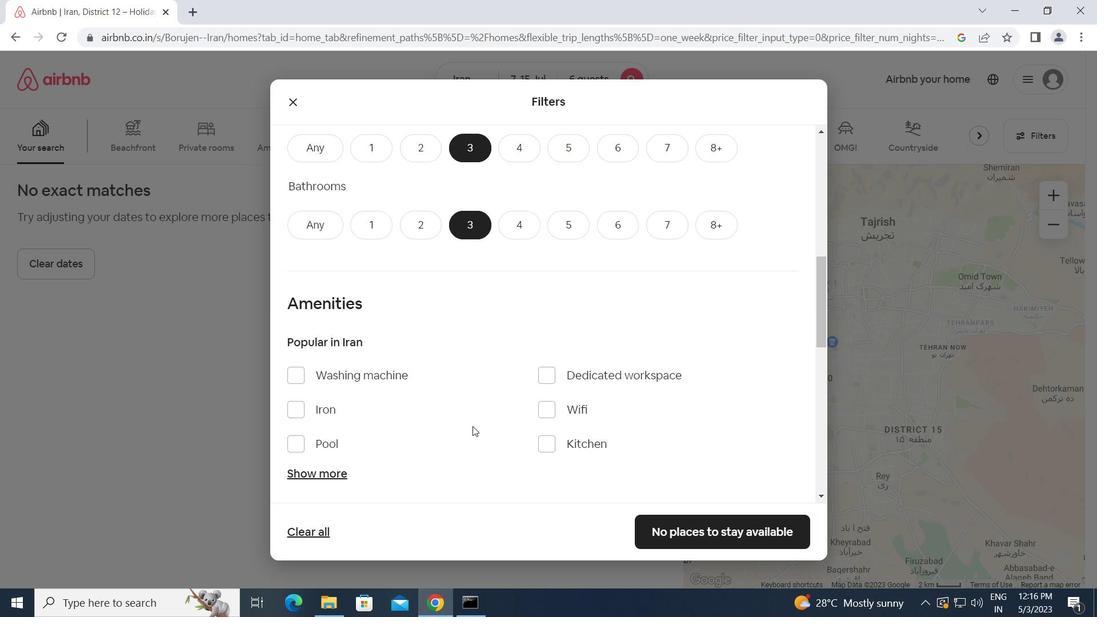
Action: Mouse scrolled (473, 425) with delta (0, 0)
Screenshot: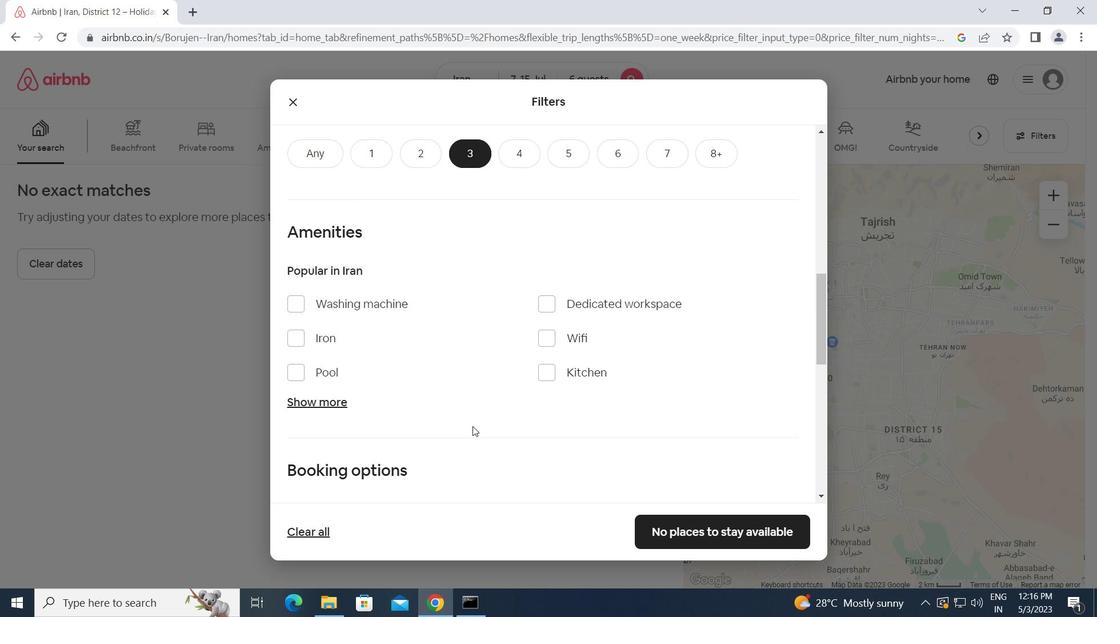
Action: Mouse scrolled (473, 425) with delta (0, 0)
Screenshot: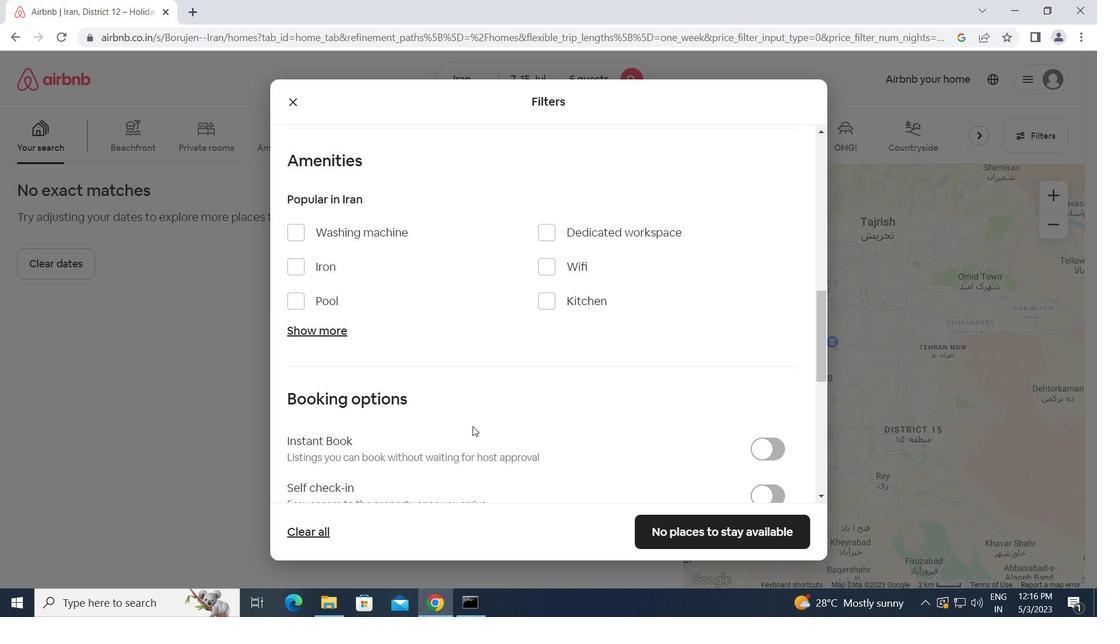 
Action: Mouse scrolled (473, 425) with delta (0, 0)
Screenshot: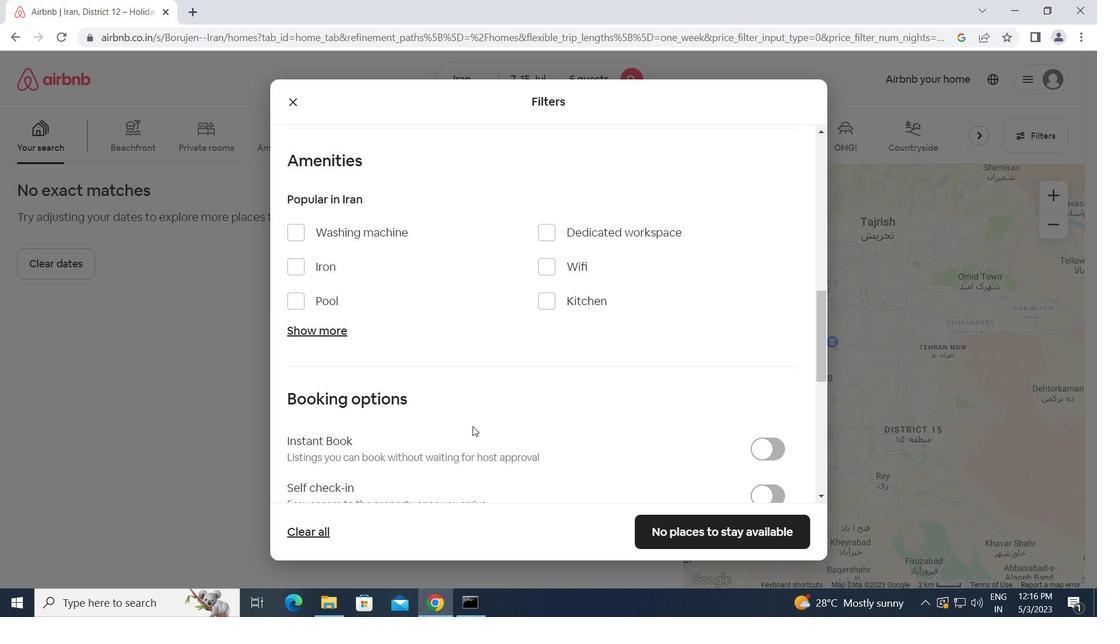 
Action: Mouse scrolled (473, 425) with delta (0, 0)
Screenshot: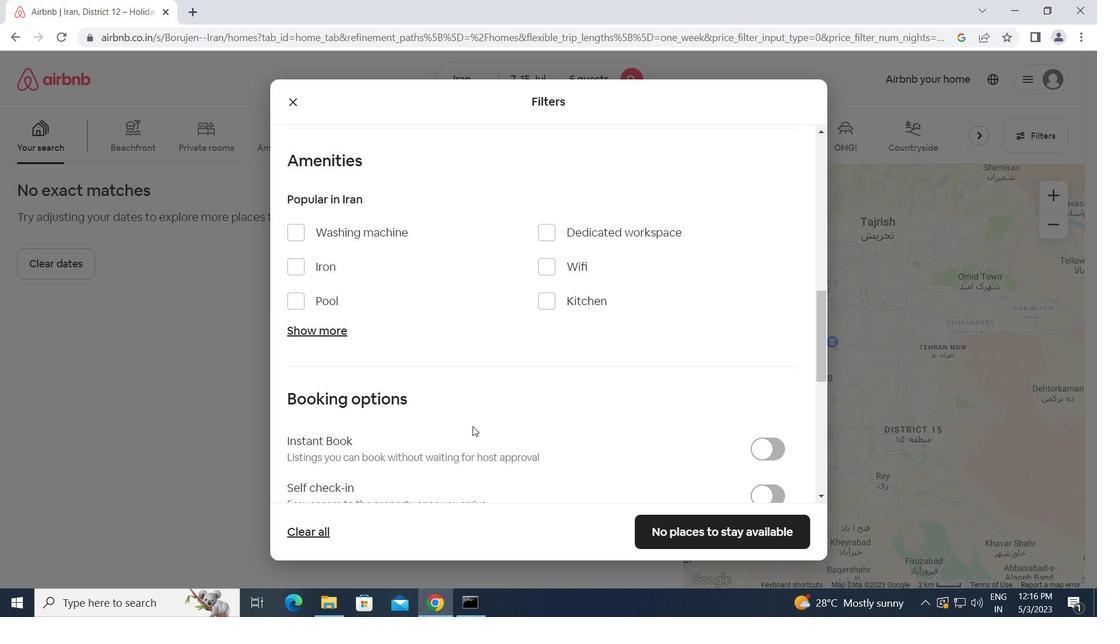 
Action: Mouse moved to (757, 278)
Screenshot: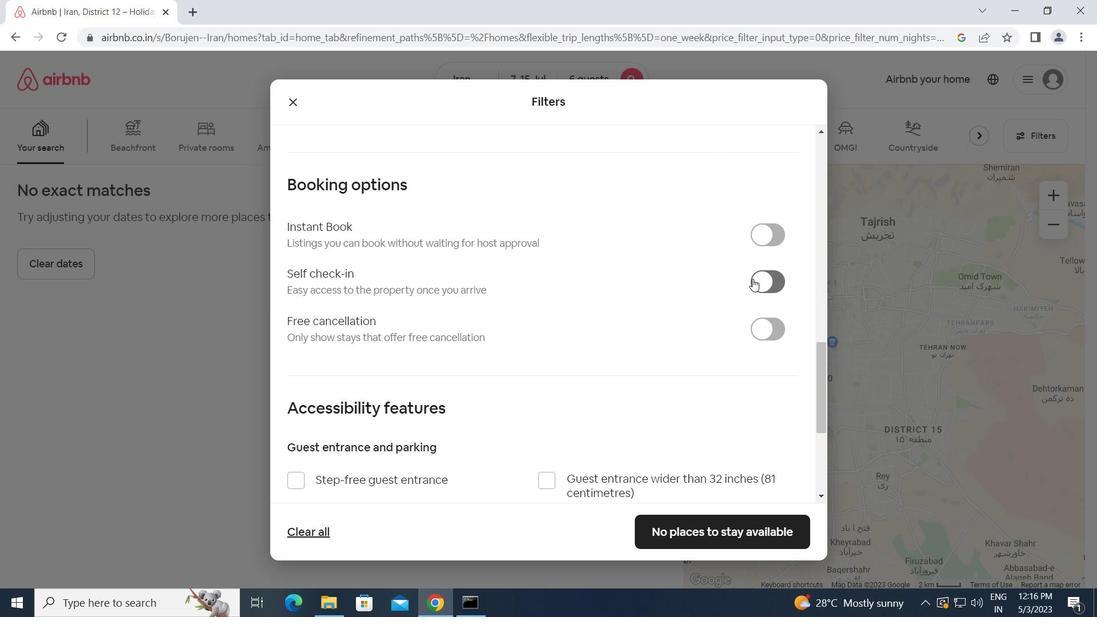 
Action: Mouse pressed left at (757, 278)
Screenshot: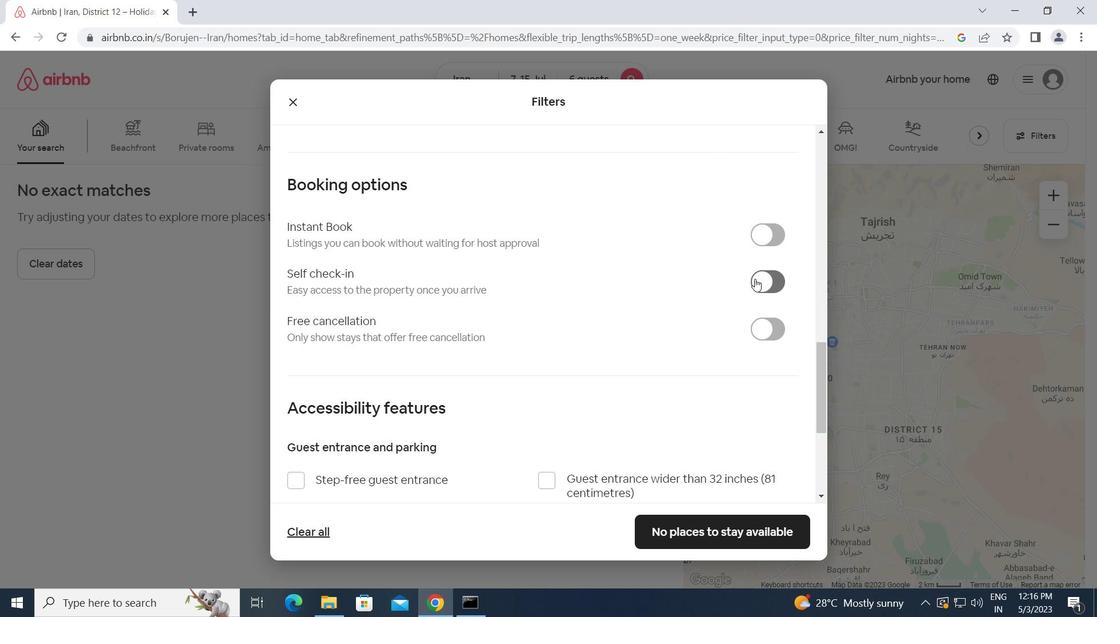 
Action: Mouse moved to (703, 326)
Screenshot: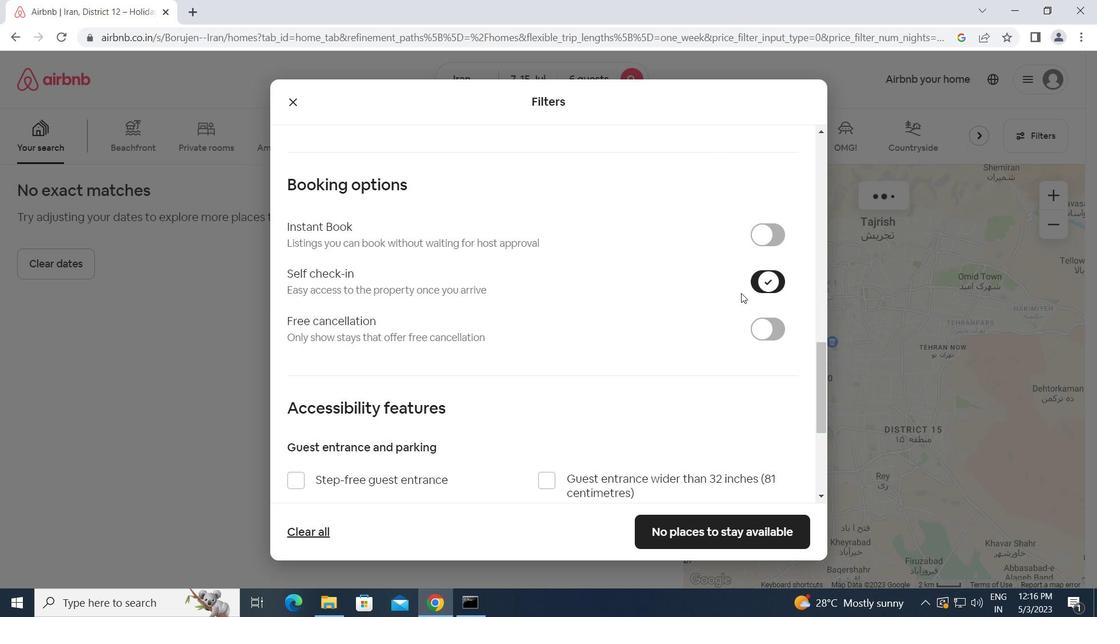 
Action: Mouse scrolled (703, 325) with delta (0, 0)
Screenshot: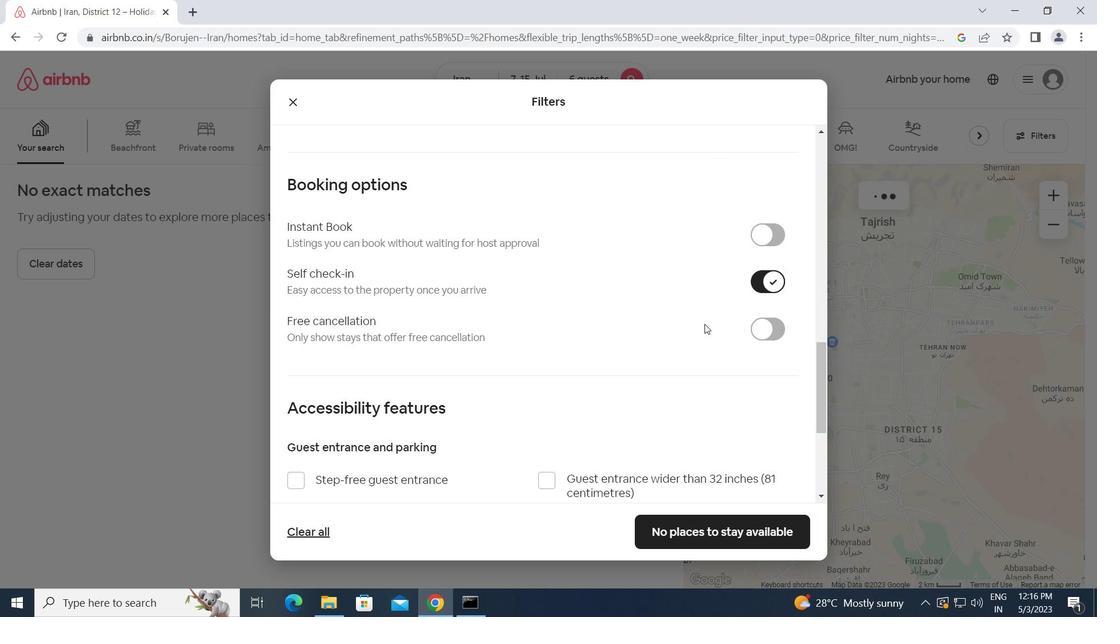 
Action: Mouse scrolled (703, 325) with delta (0, 0)
Screenshot: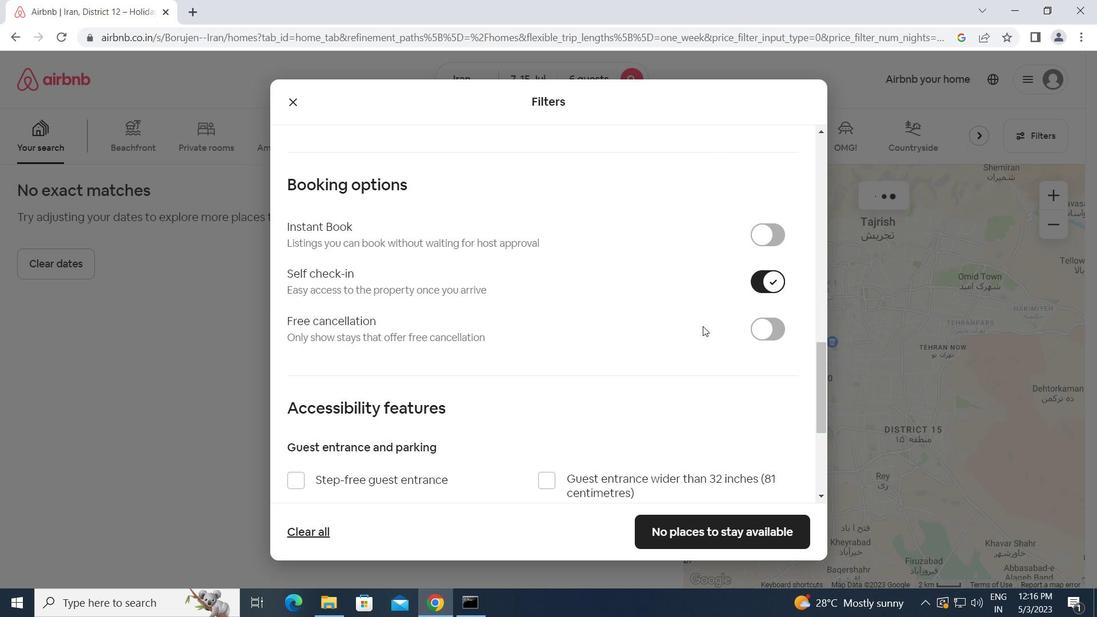 
Action: Mouse scrolled (703, 325) with delta (0, 0)
Screenshot: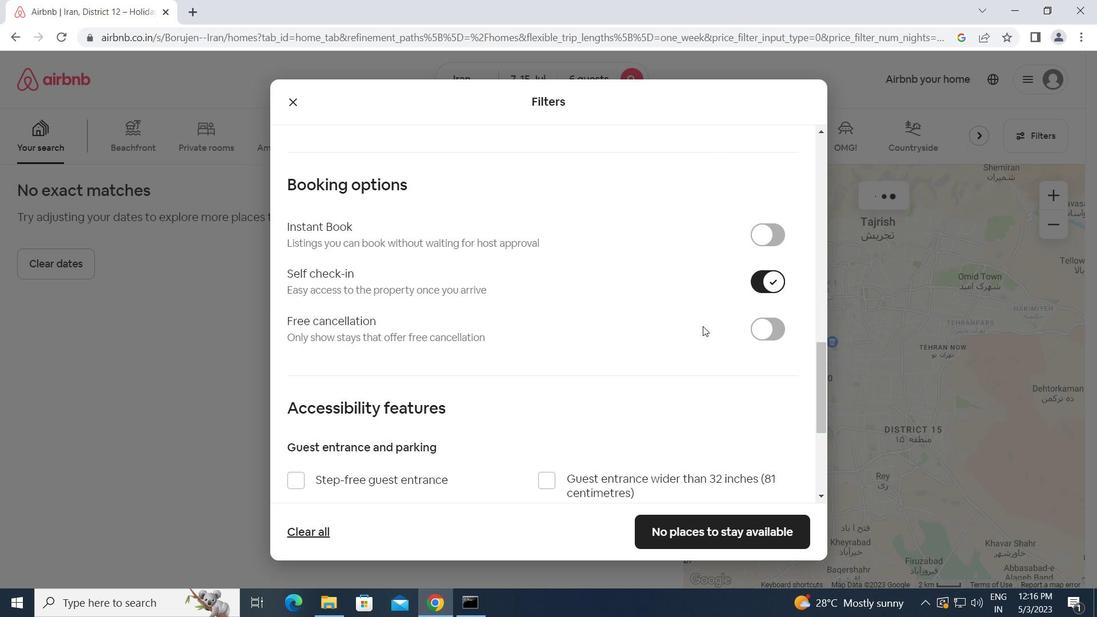
Action: Mouse scrolled (703, 325) with delta (0, 0)
Screenshot: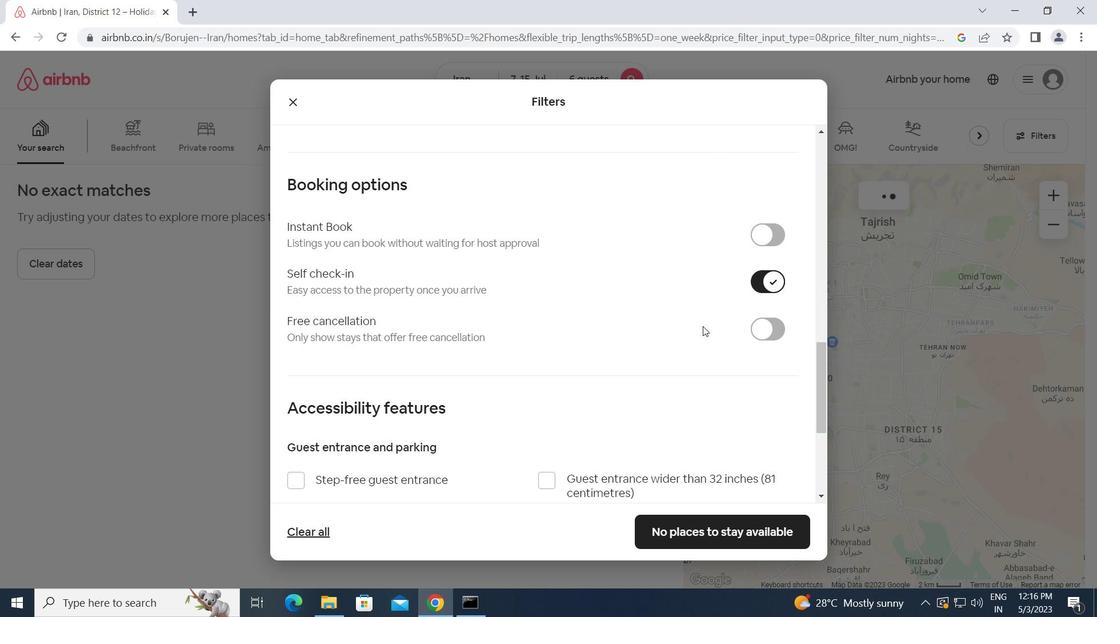 
Action: Mouse moved to (702, 325)
Screenshot: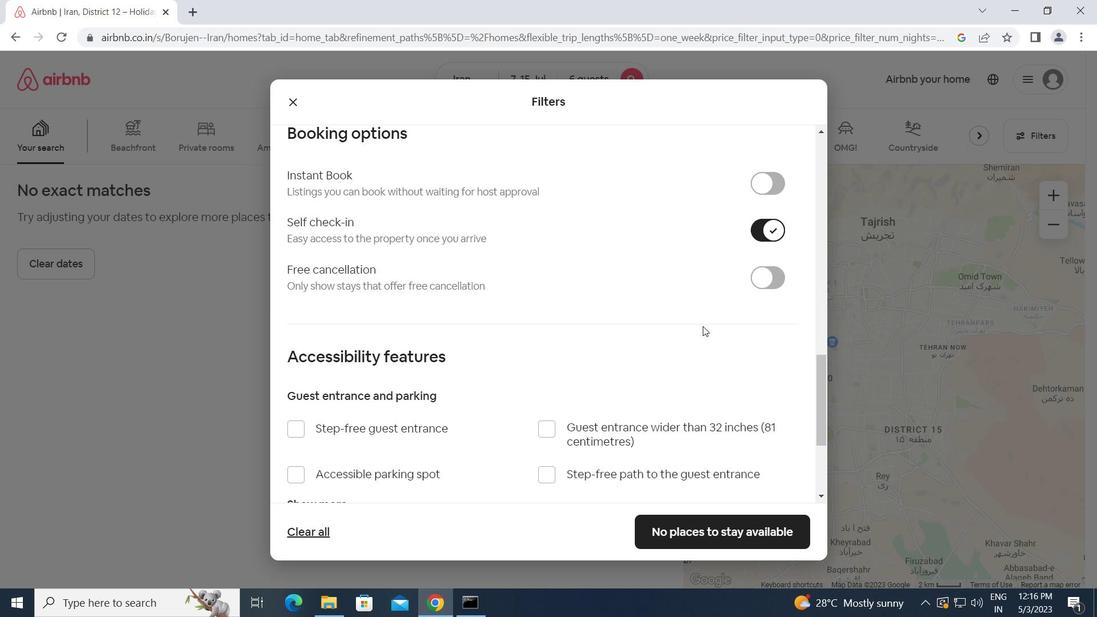 
Action: Mouse scrolled (702, 325) with delta (0, 0)
Screenshot: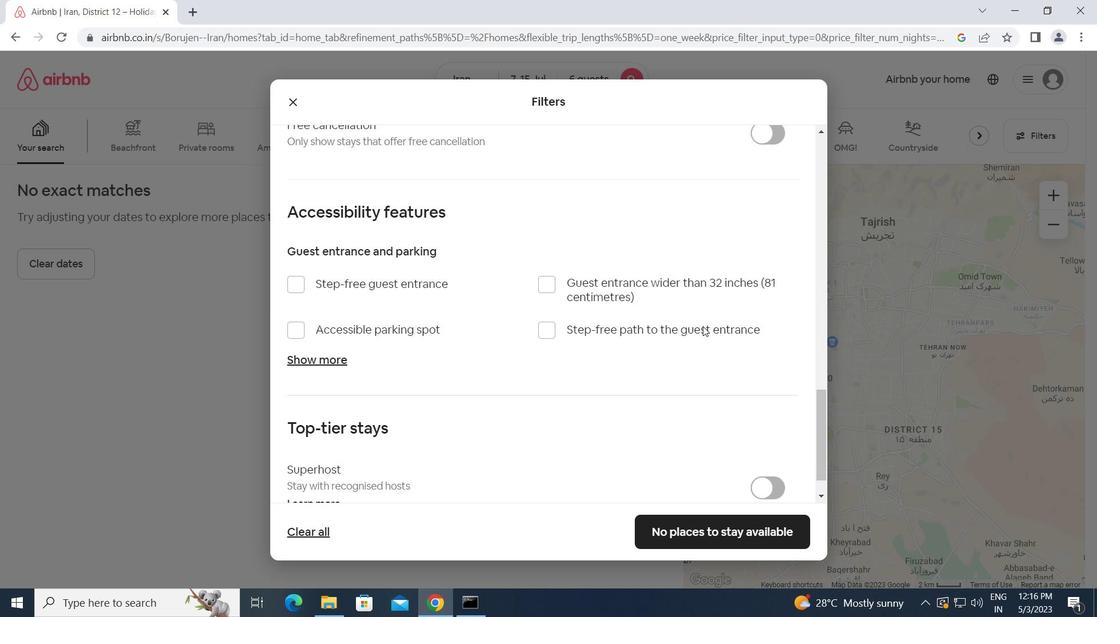 
Action: Mouse scrolled (702, 325) with delta (0, 0)
Screenshot: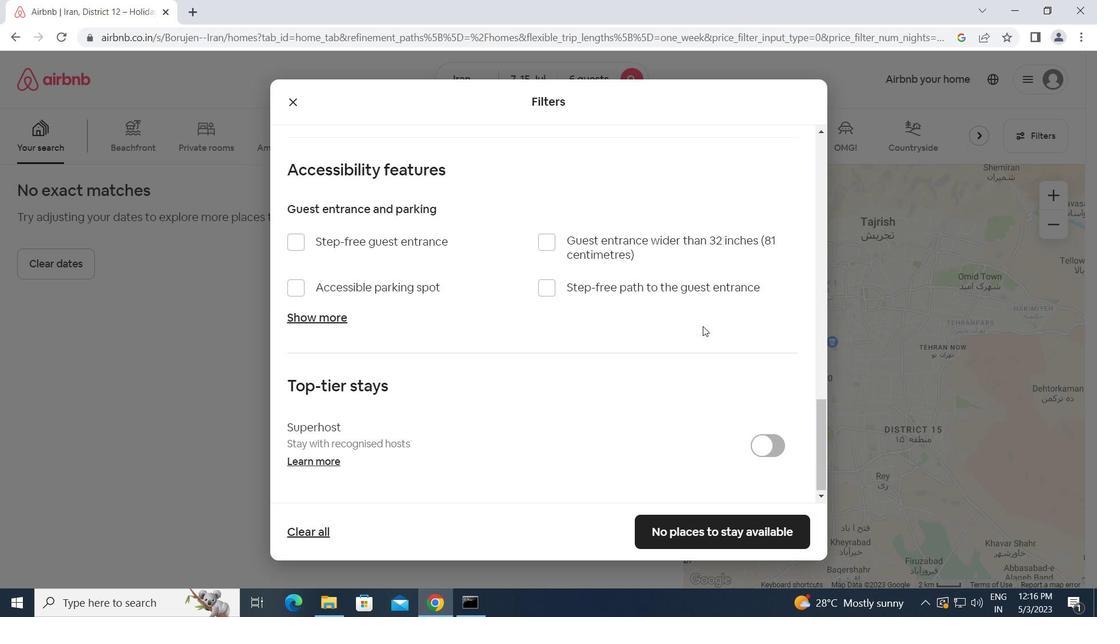 
Action: Mouse scrolled (702, 325) with delta (0, 0)
Screenshot: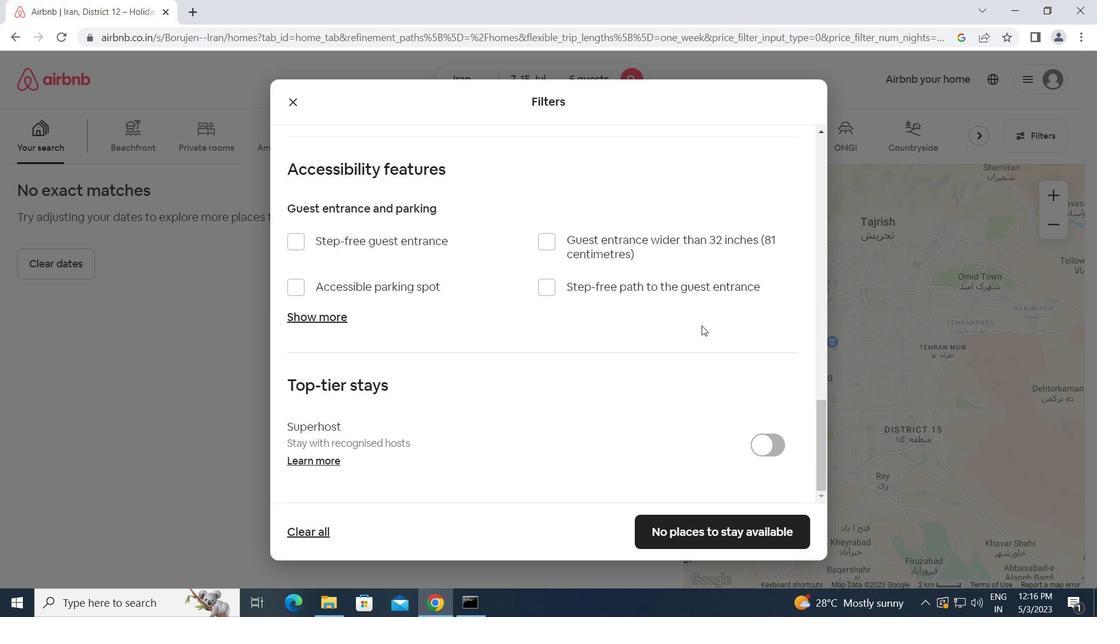 
Action: Mouse scrolled (702, 325) with delta (0, 0)
Screenshot: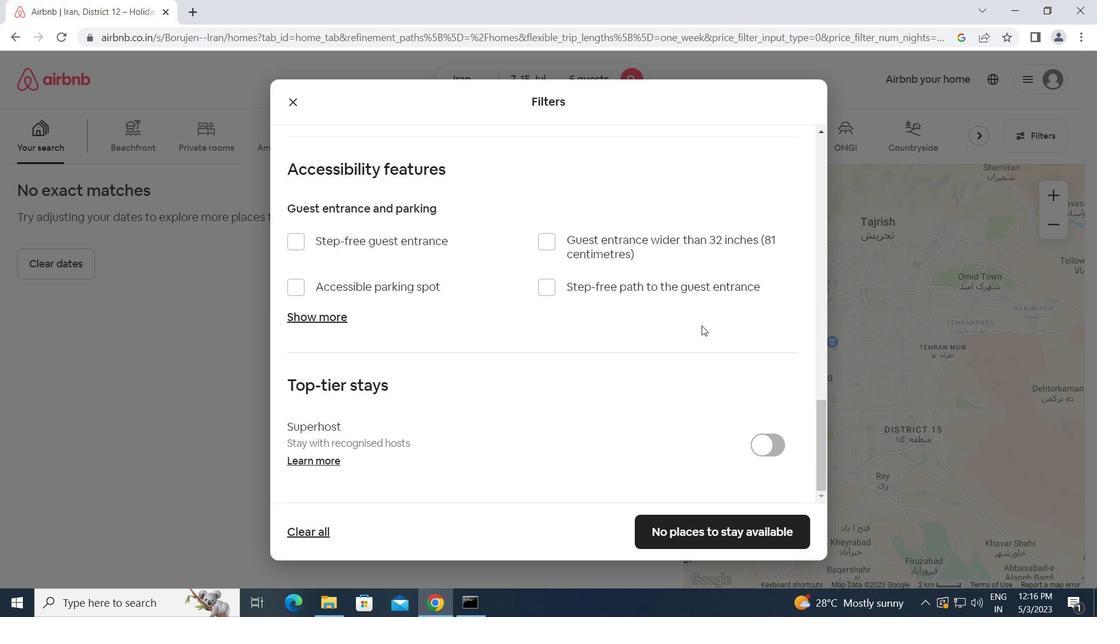 
Action: Mouse scrolled (702, 325) with delta (0, 0)
Screenshot: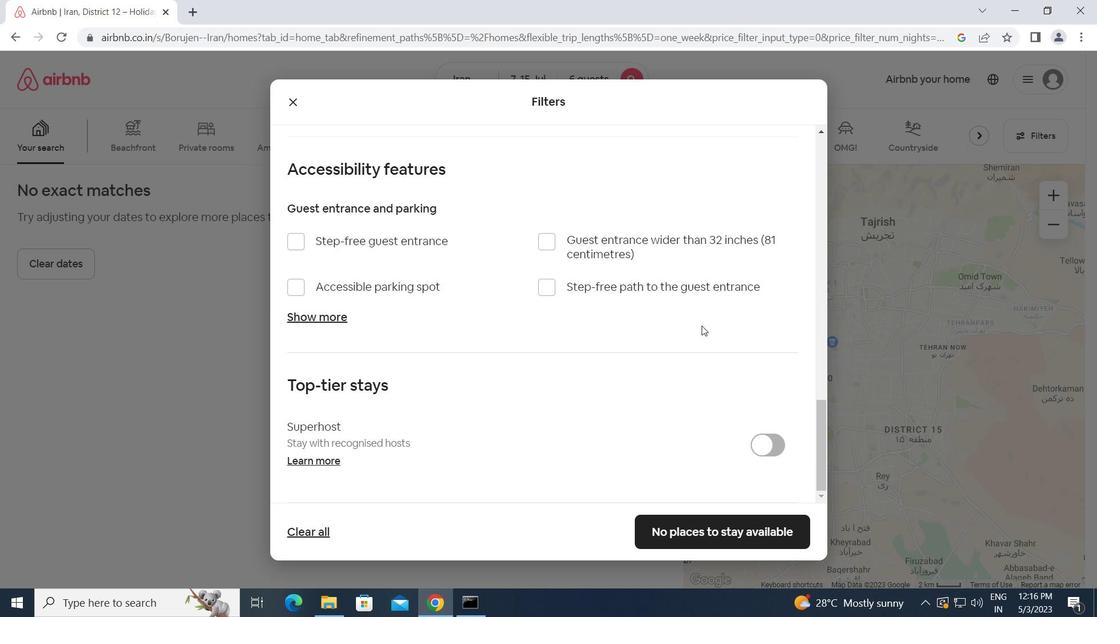 
Action: Mouse scrolled (702, 325) with delta (0, 0)
Screenshot: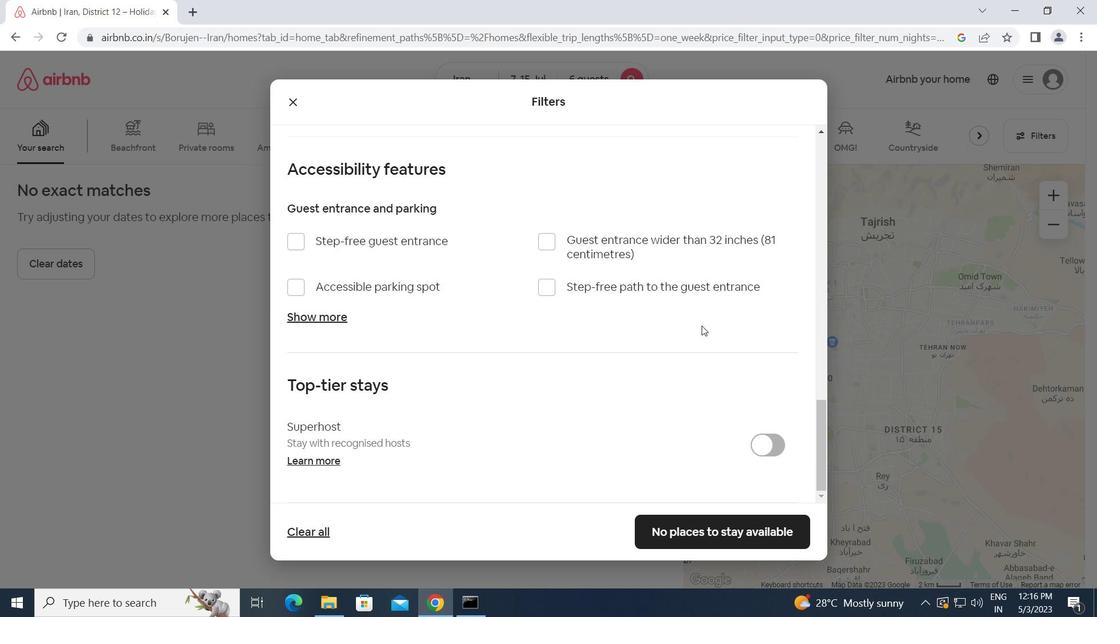 
Action: Mouse scrolled (702, 325) with delta (0, 0)
Screenshot: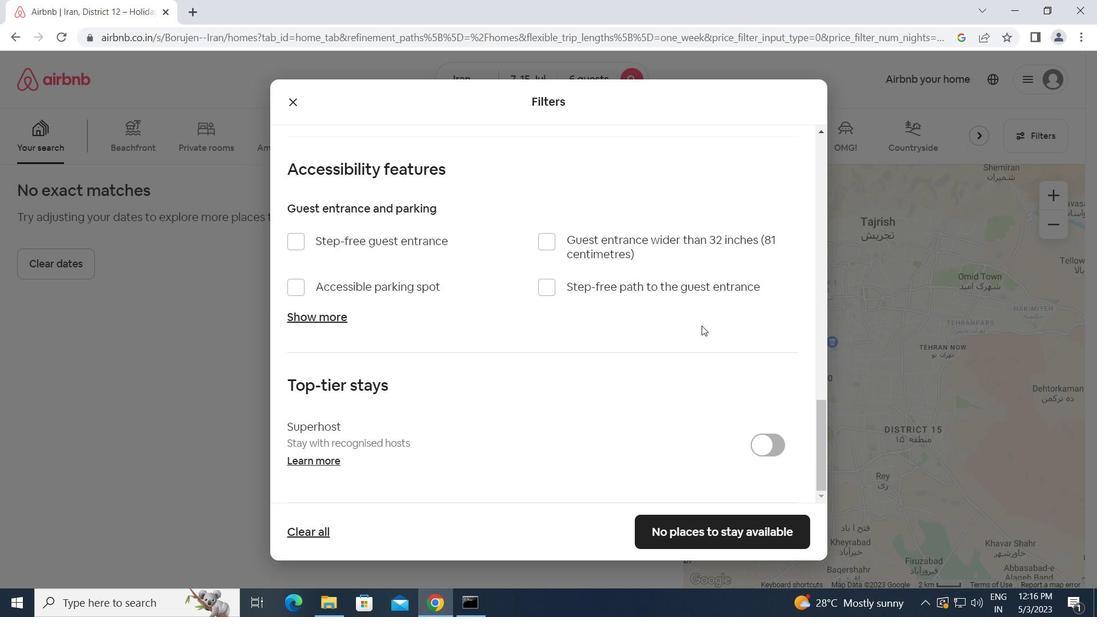 
Action: Mouse moved to (699, 517)
Screenshot: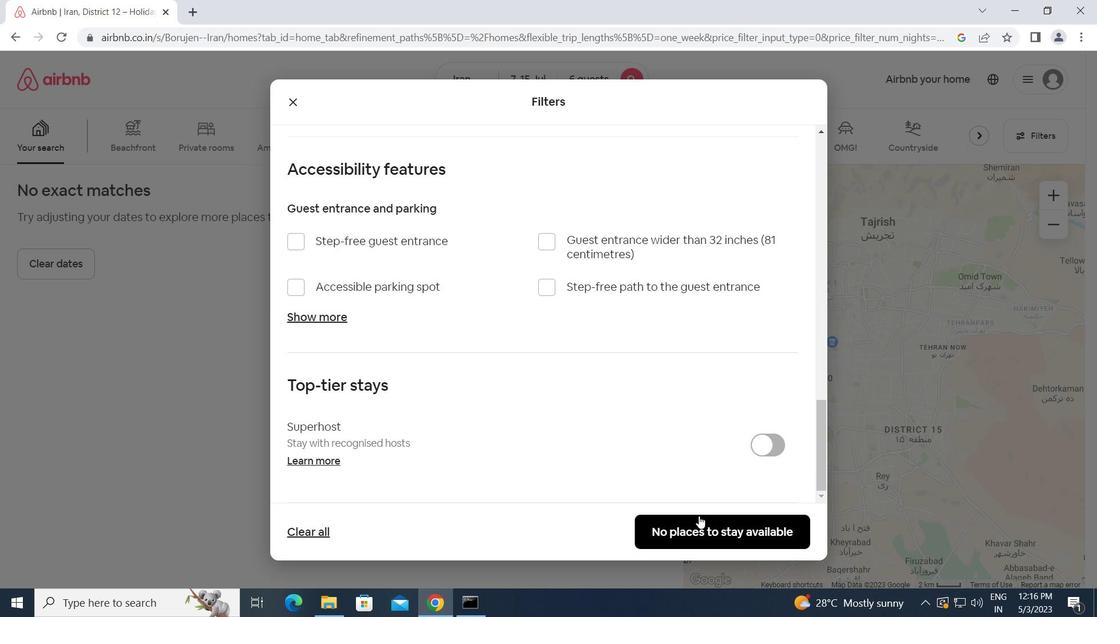 
Action: Mouse pressed left at (699, 517)
Screenshot: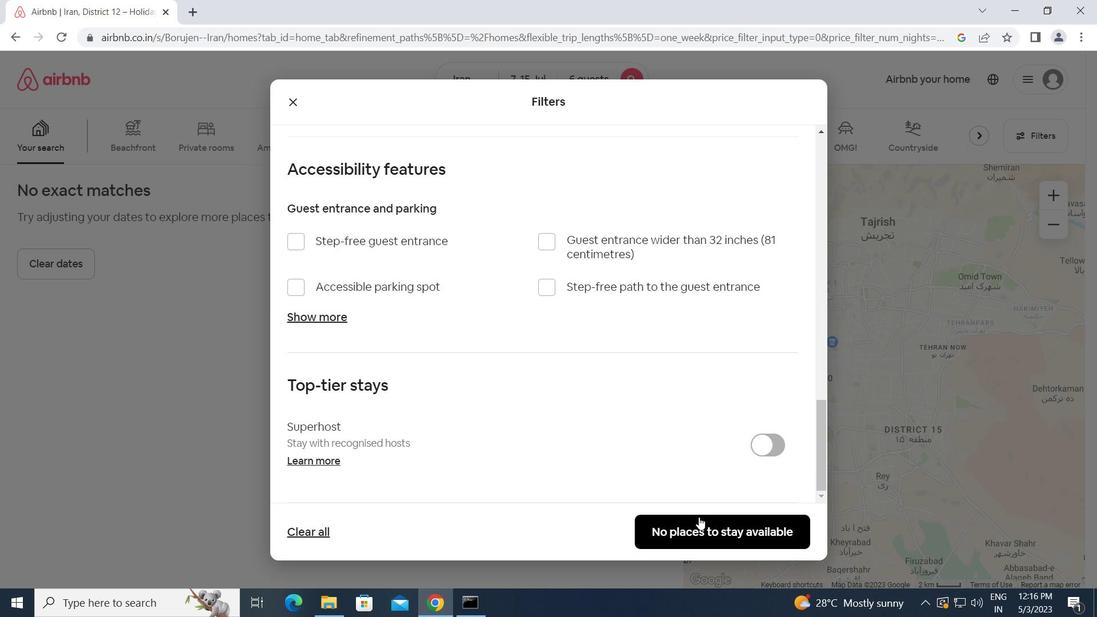 
Action: Mouse moved to (701, 513)
Screenshot: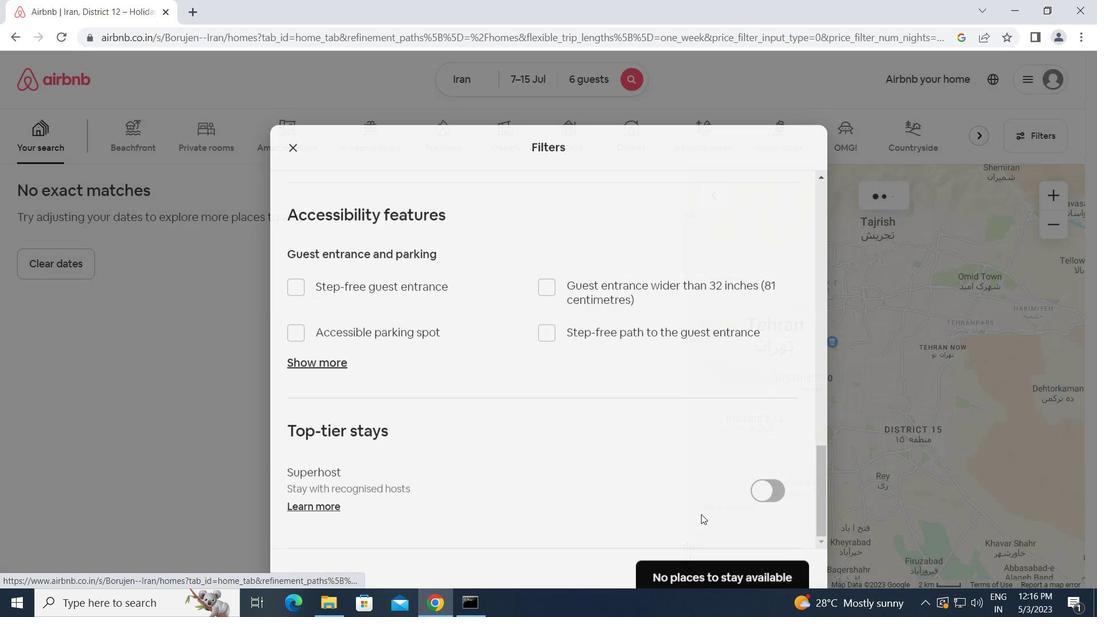 
